 Task: Forward email as attachment with the signature Fernando Perez with the subject Request for a case study from softage.1@softage.net to softage.2@softage.net with the message Please provide an update on the status of the customer complaint resolution.
Action: Mouse moved to (806, 68)
Screenshot: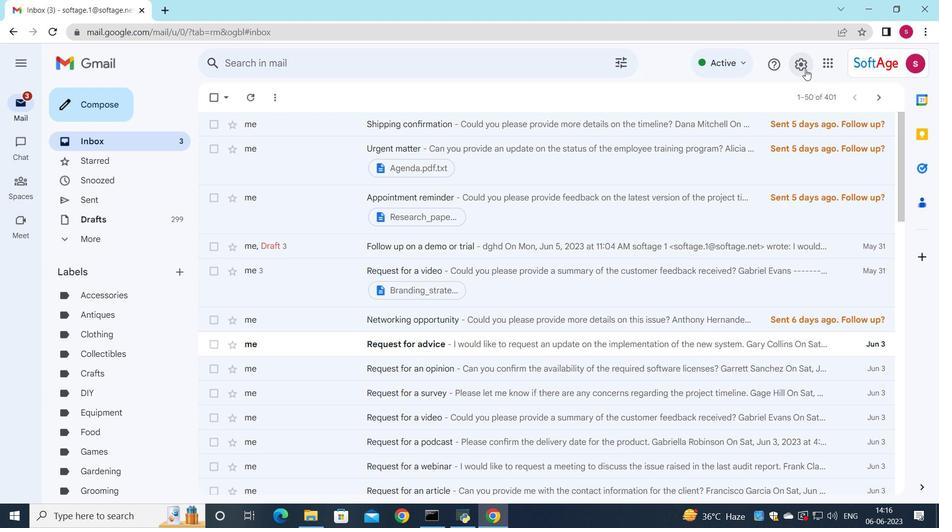 
Action: Mouse pressed left at (806, 68)
Screenshot: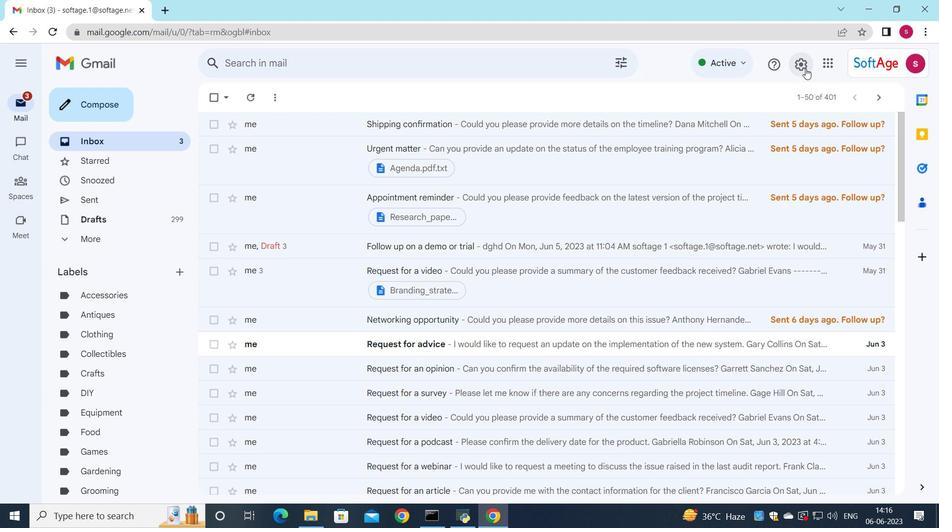 
Action: Mouse moved to (767, 126)
Screenshot: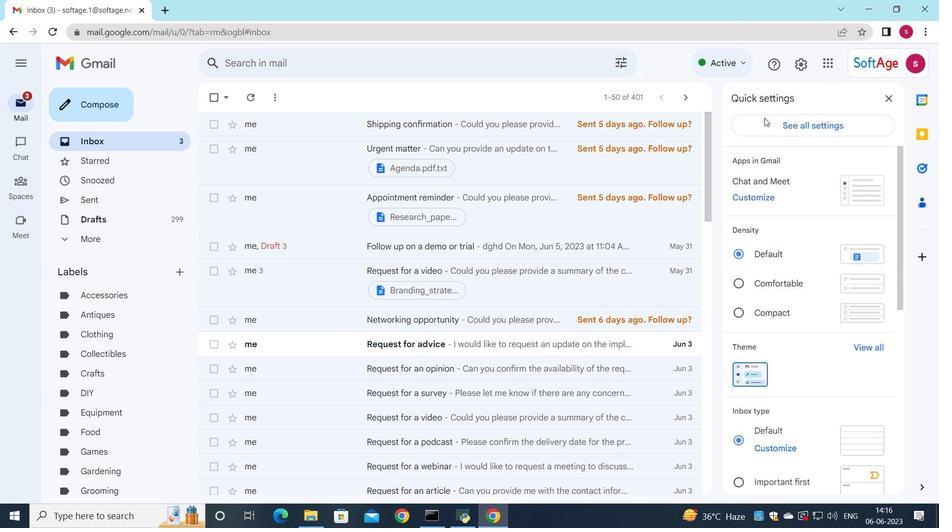 
Action: Mouse pressed left at (767, 126)
Screenshot: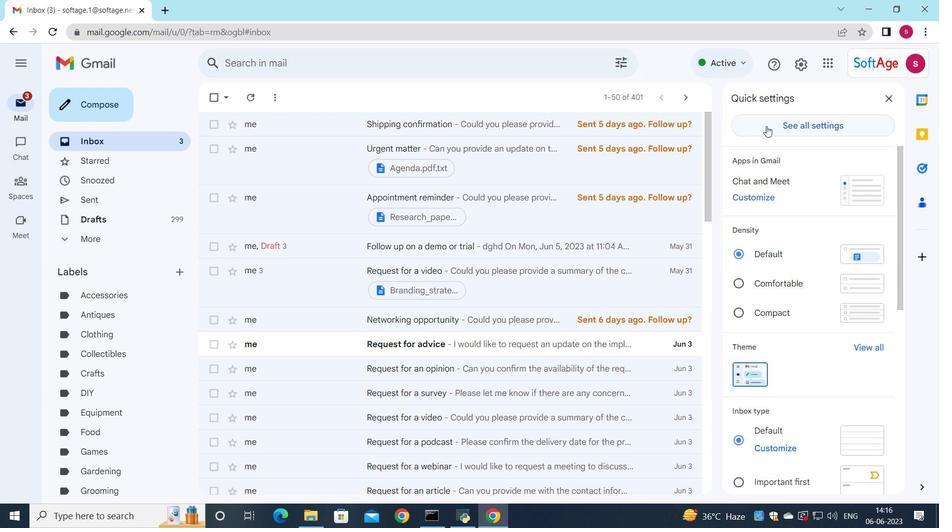 
Action: Mouse moved to (596, 199)
Screenshot: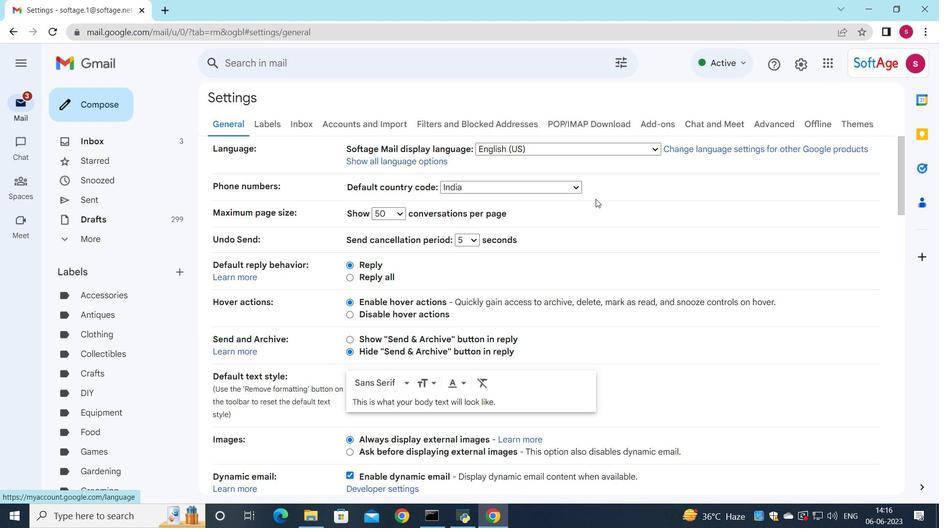 
Action: Mouse scrolled (596, 199) with delta (0, 0)
Screenshot: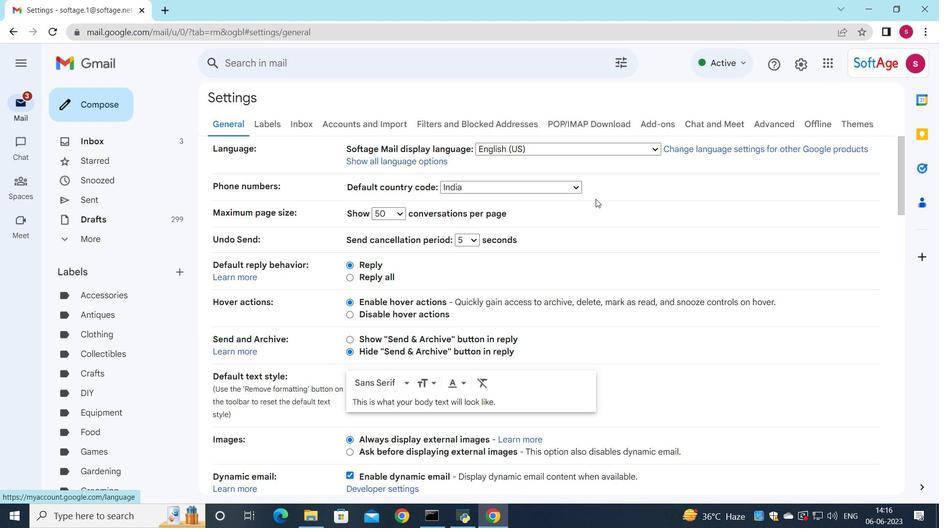 
Action: Mouse moved to (592, 203)
Screenshot: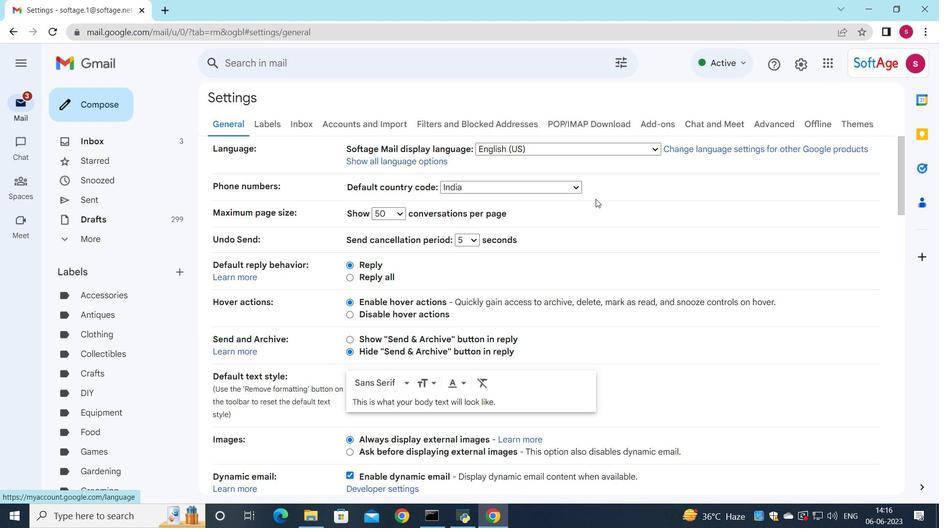 
Action: Mouse scrolled (592, 203) with delta (0, 0)
Screenshot: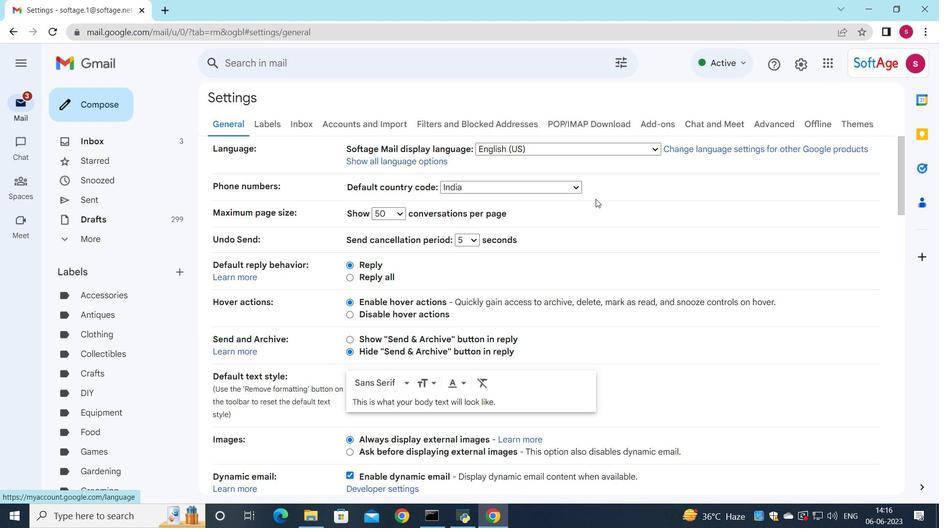 
Action: Mouse moved to (582, 211)
Screenshot: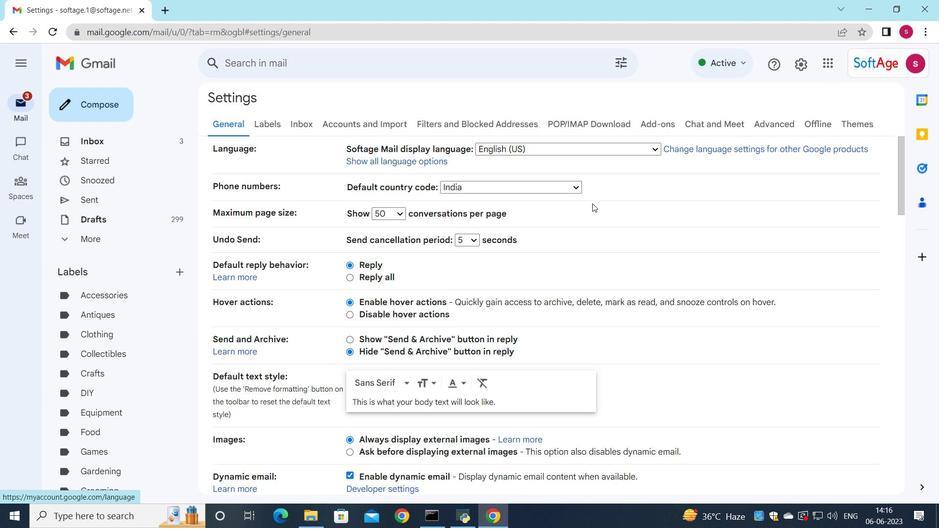 
Action: Mouse scrolled (582, 211) with delta (0, 0)
Screenshot: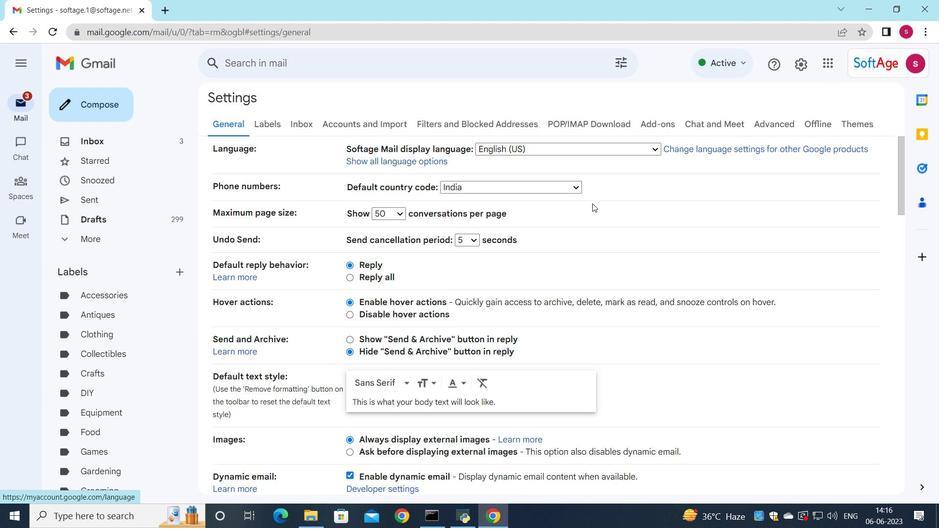 
Action: Mouse moved to (260, 291)
Screenshot: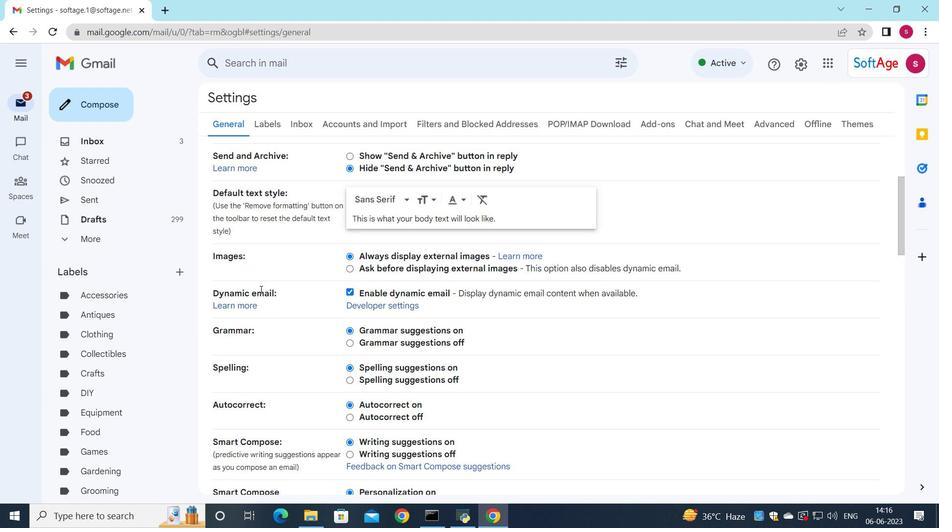 
Action: Mouse scrolled (260, 290) with delta (0, 0)
Screenshot: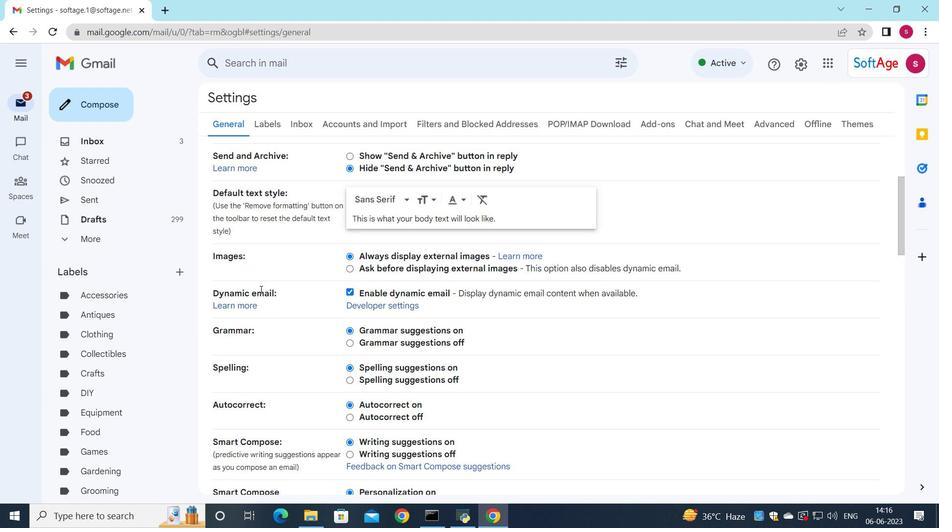 
Action: Mouse moved to (261, 293)
Screenshot: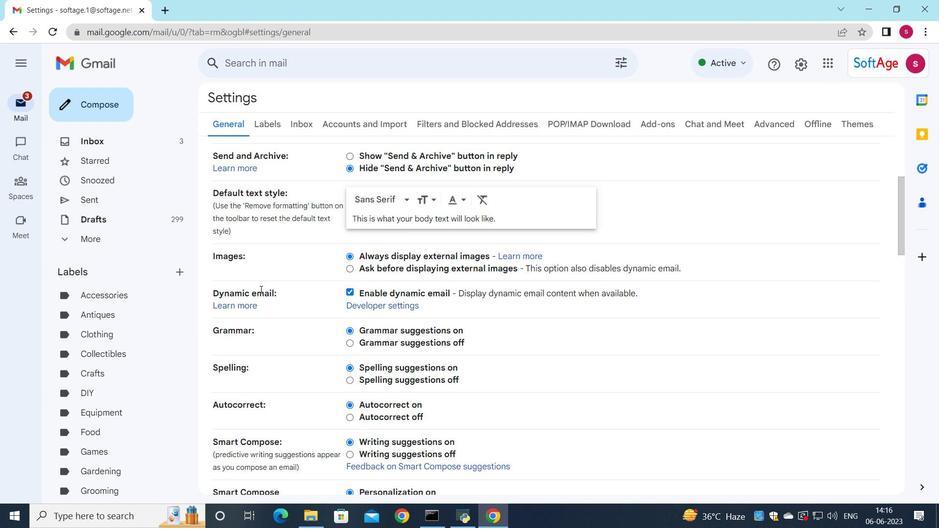 
Action: Mouse scrolled (261, 292) with delta (0, 0)
Screenshot: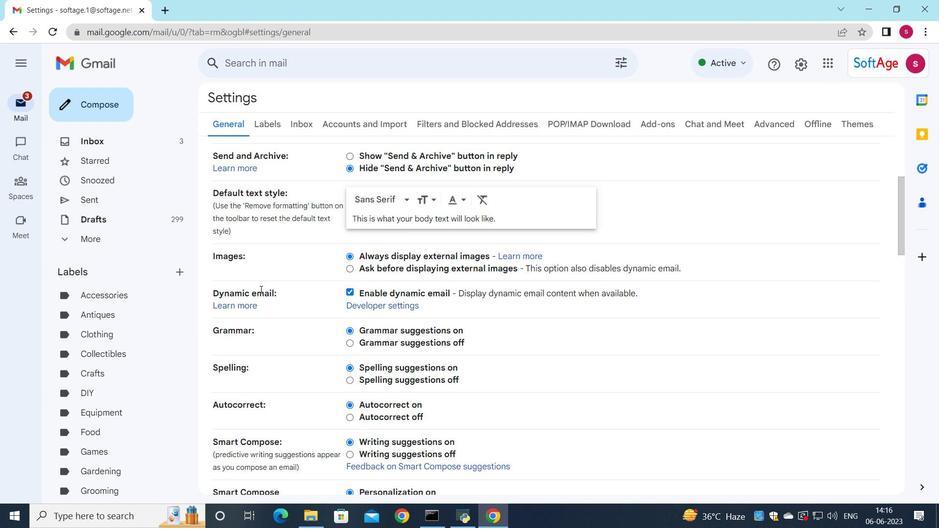 
Action: Mouse moved to (261, 294)
Screenshot: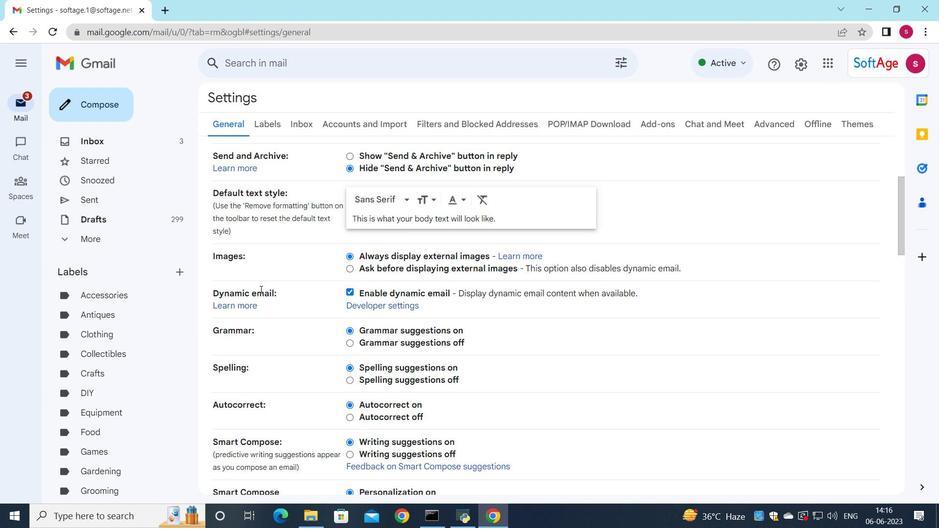 
Action: Mouse scrolled (261, 294) with delta (0, 0)
Screenshot: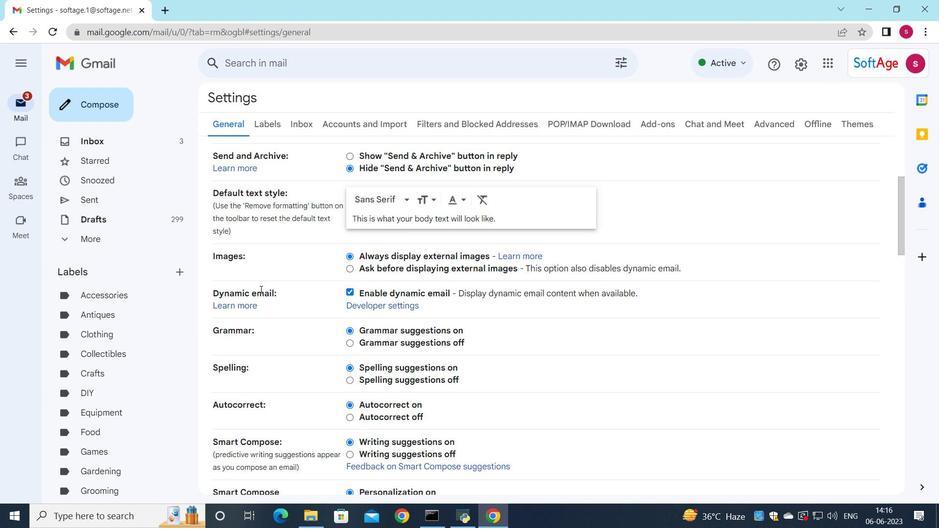 
Action: Mouse moved to (261, 305)
Screenshot: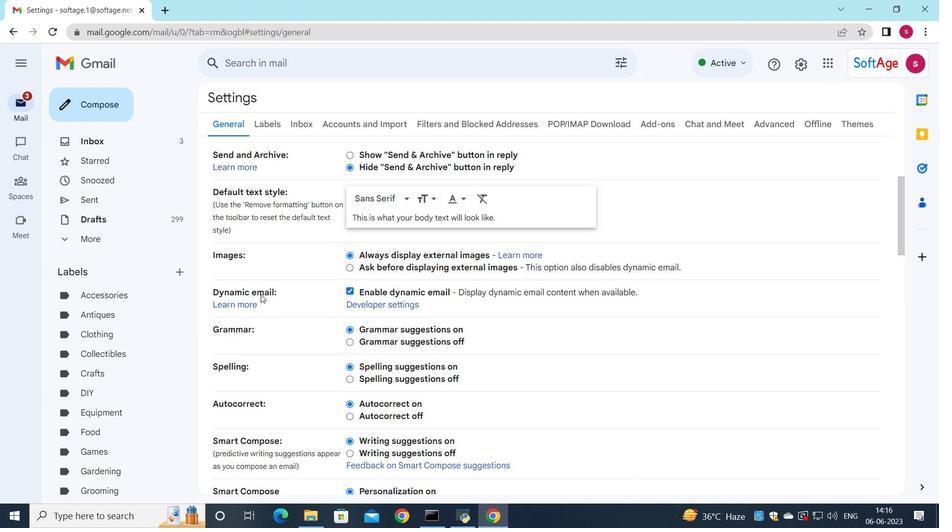 
Action: Mouse scrolled (261, 299) with delta (0, 0)
Screenshot: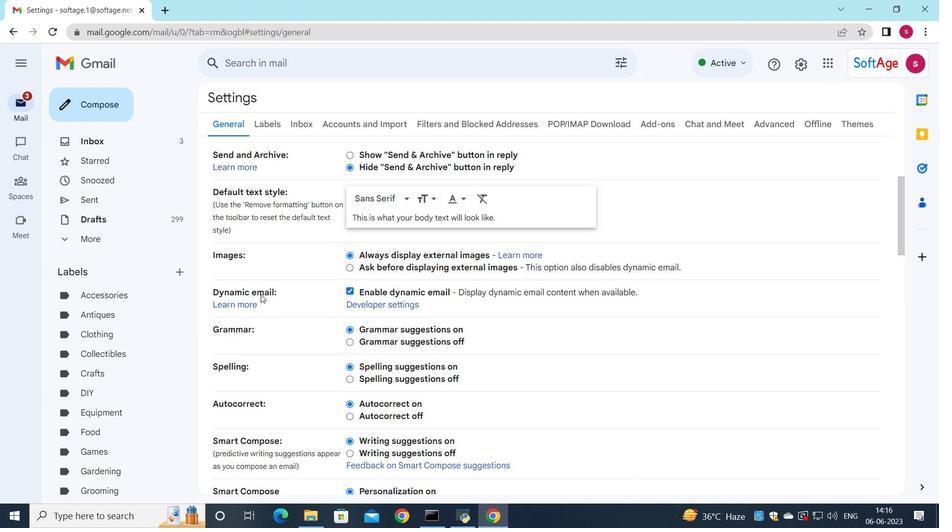 
Action: Mouse moved to (277, 321)
Screenshot: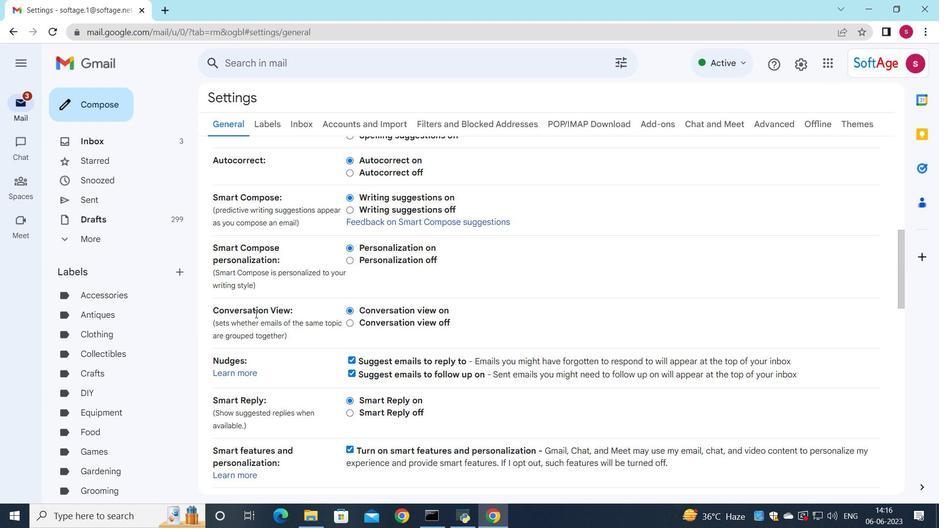 
Action: Mouse scrolled (273, 319) with delta (0, 0)
Screenshot: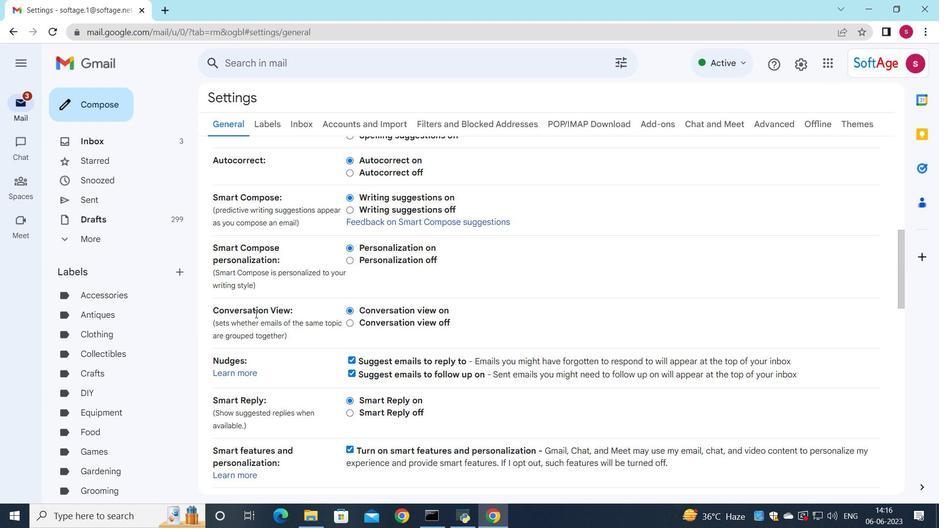 
Action: Mouse moved to (284, 325)
Screenshot: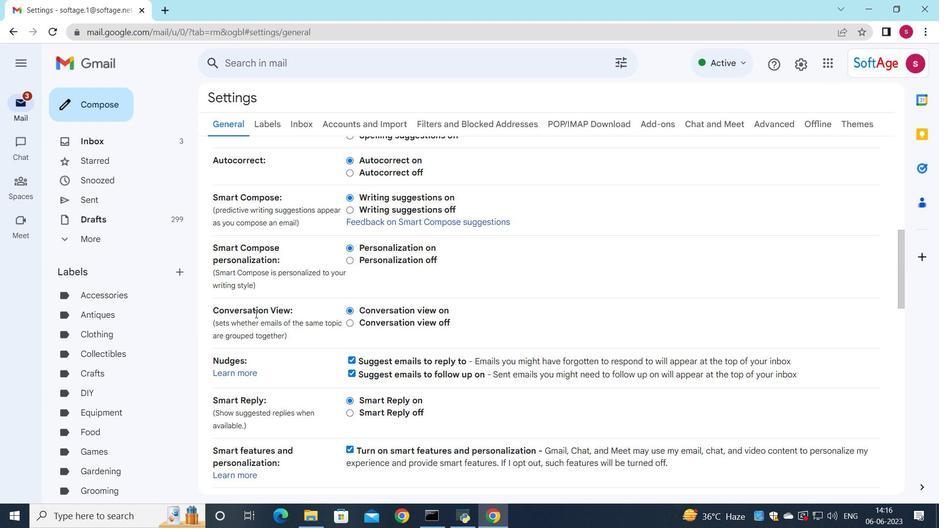 
Action: Mouse scrolled (279, 322) with delta (0, 0)
Screenshot: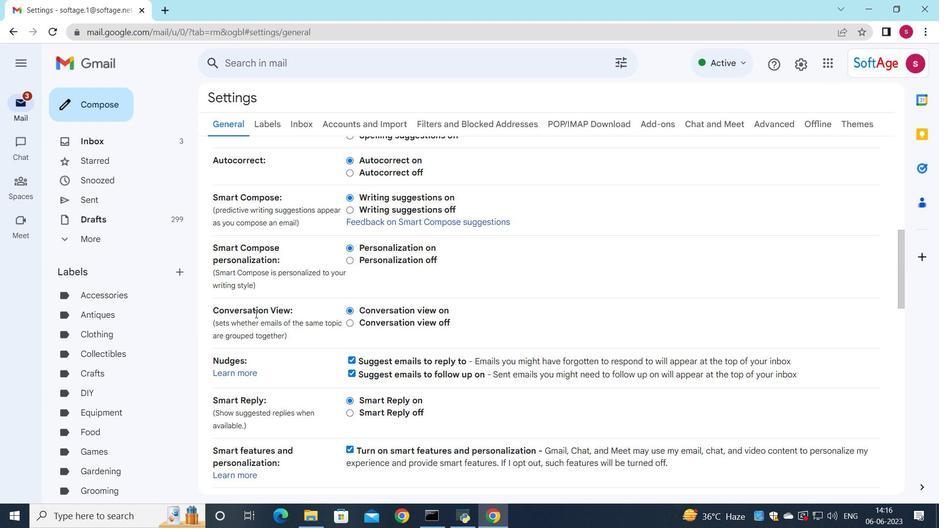 
Action: Mouse moved to (289, 327)
Screenshot: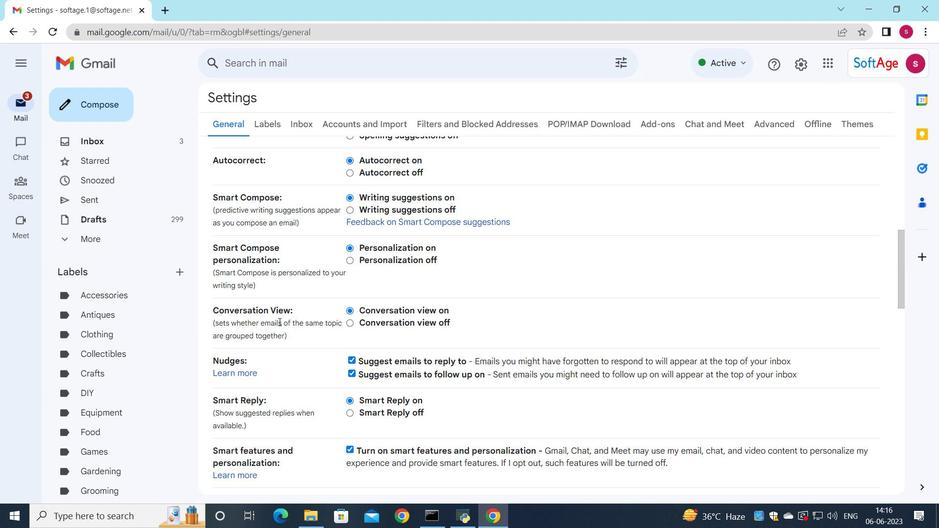 
Action: Mouse scrolled (286, 325) with delta (0, 0)
Screenshot: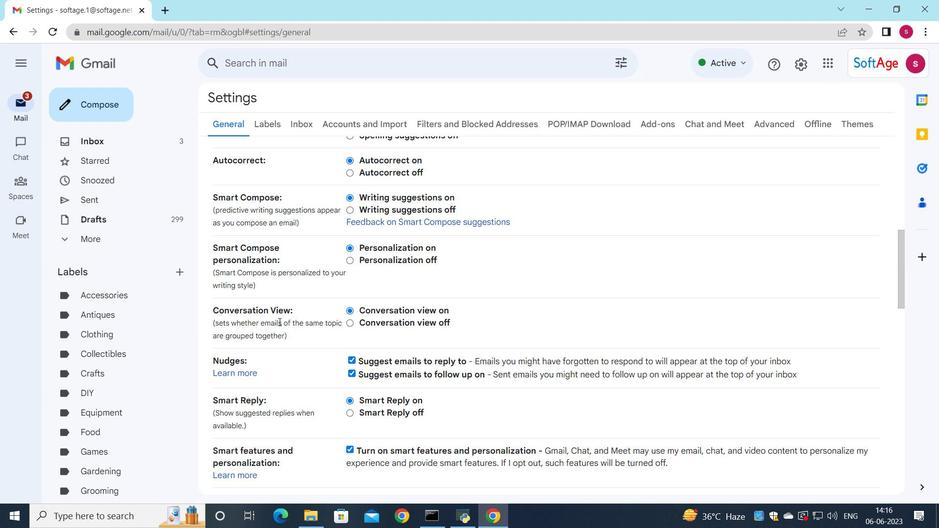 
Action: Mouse moved to (300, 331)
Screenshot: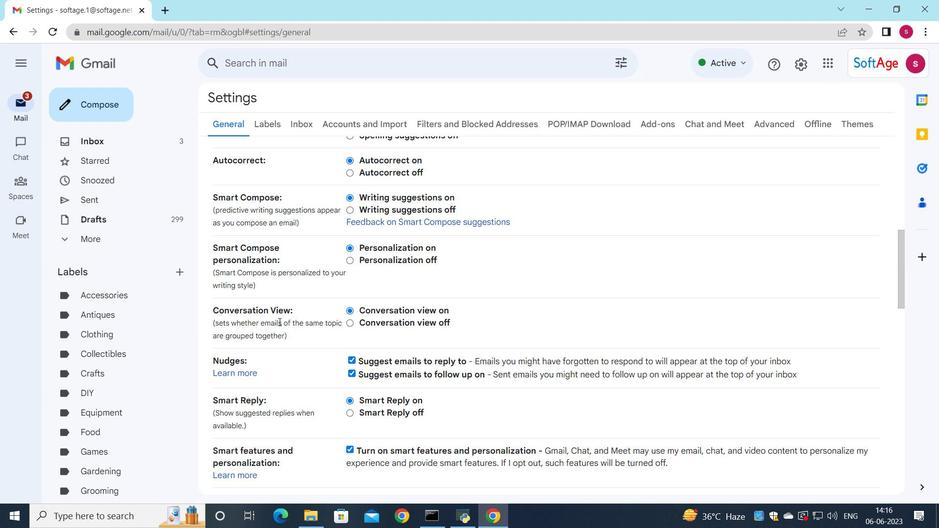 
Action: Mouse scrolled (294, 328) with delta (0, 0)
Screenshot: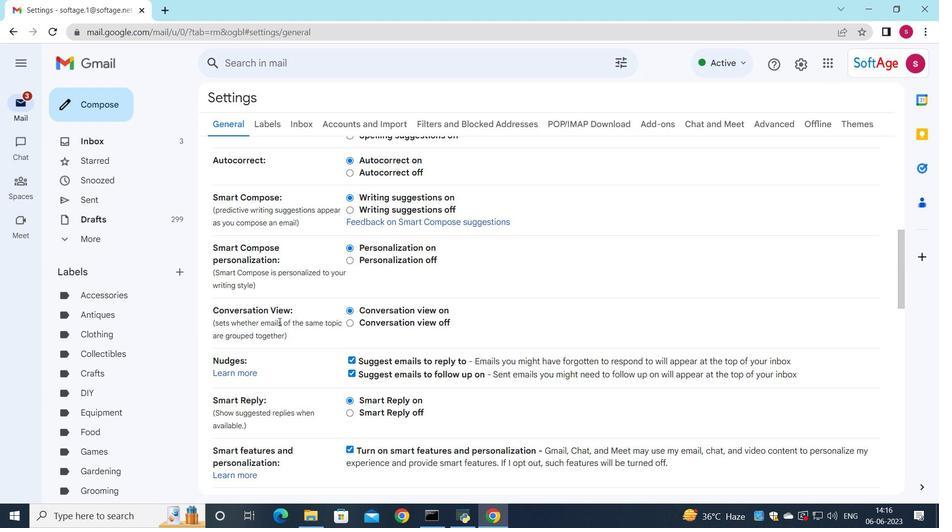 
Action: Mouse moved to (308, 333)
Screenshot: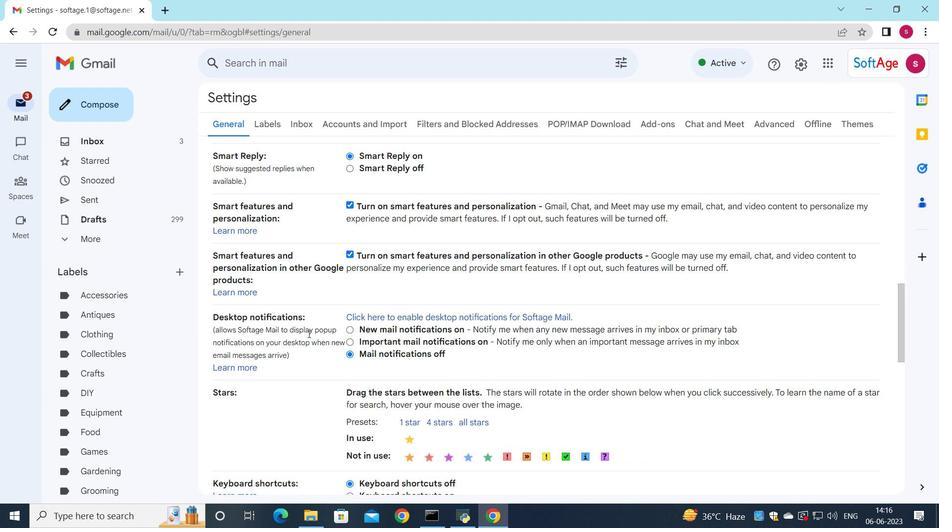 
Action: Mouse scrolled (308, 333) with delta (0, 0)
Screenshot: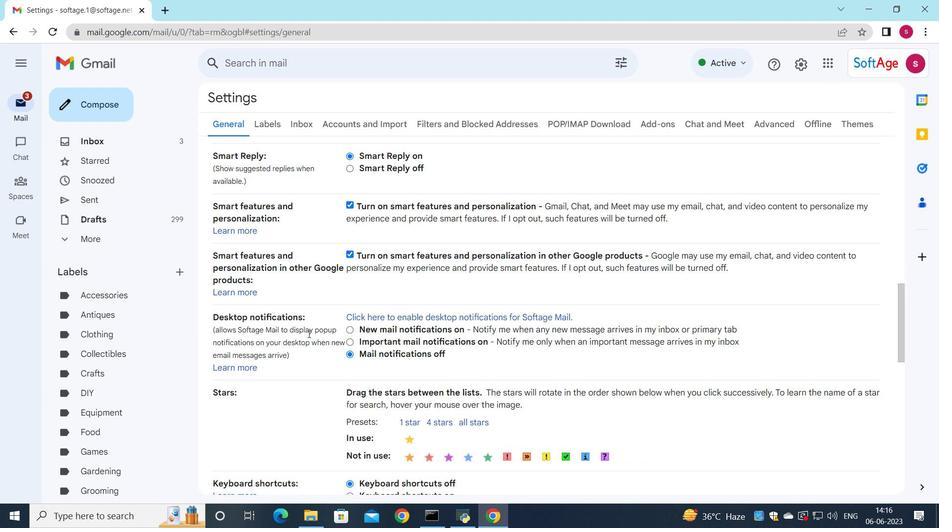 
Action: Mouse moved to (313, 338)
Screenshot: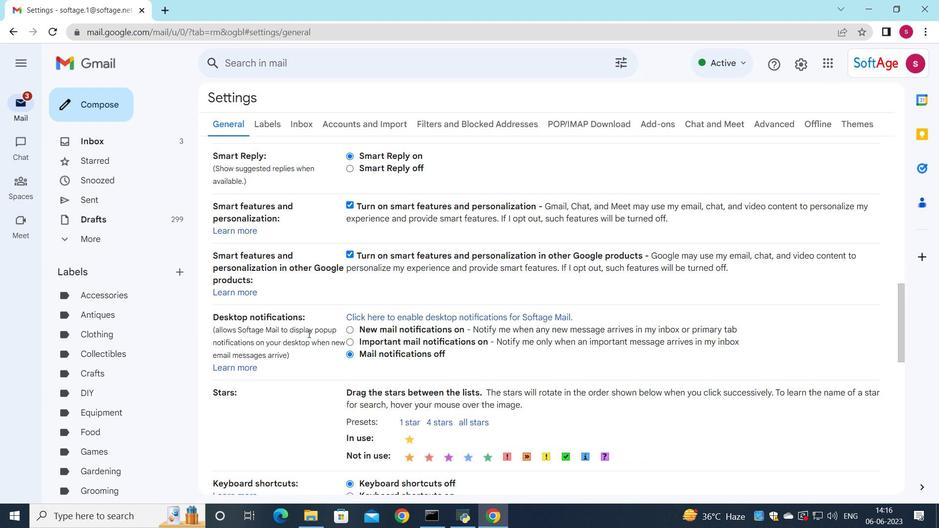 
Action: Mouse scrolled (311, 336) with delta (0, 0)
Screenshot: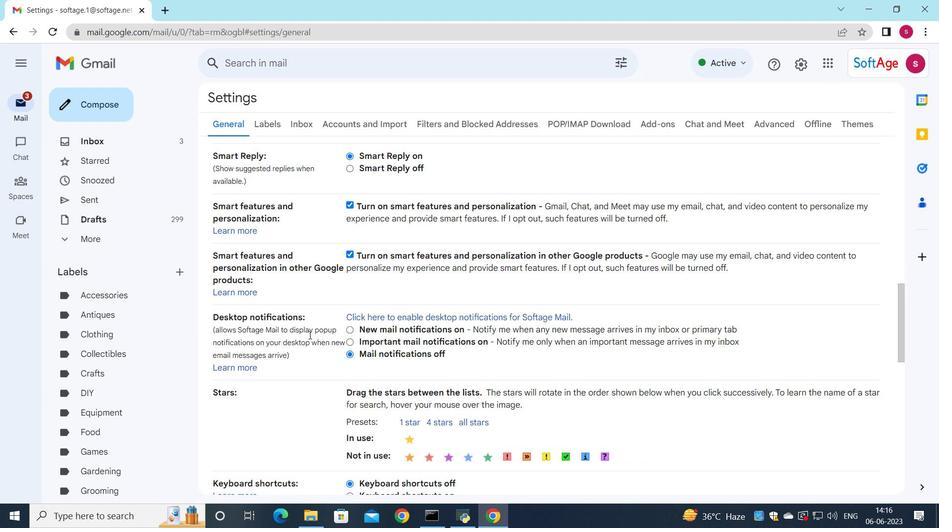 
Action: Mouse moved to (317, 342)
Screenshot: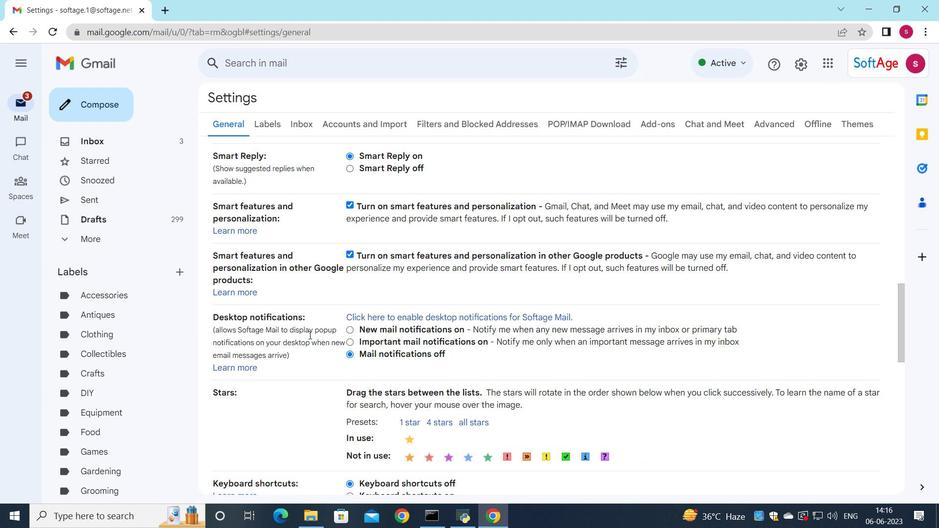 
Action: Mouse scrolled (316, 340) with delta (0, 0)
Screenshot: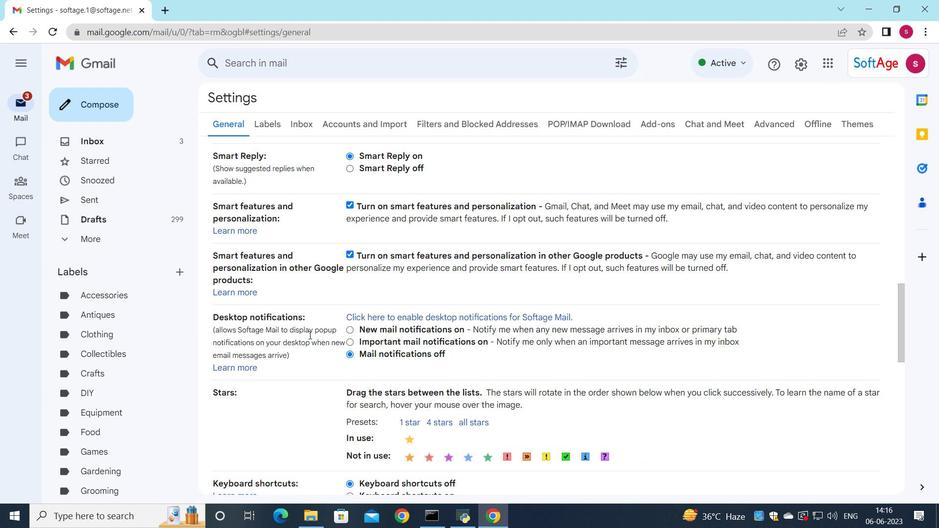 
Action: Mouse moved to (335, 340)
Screenshot: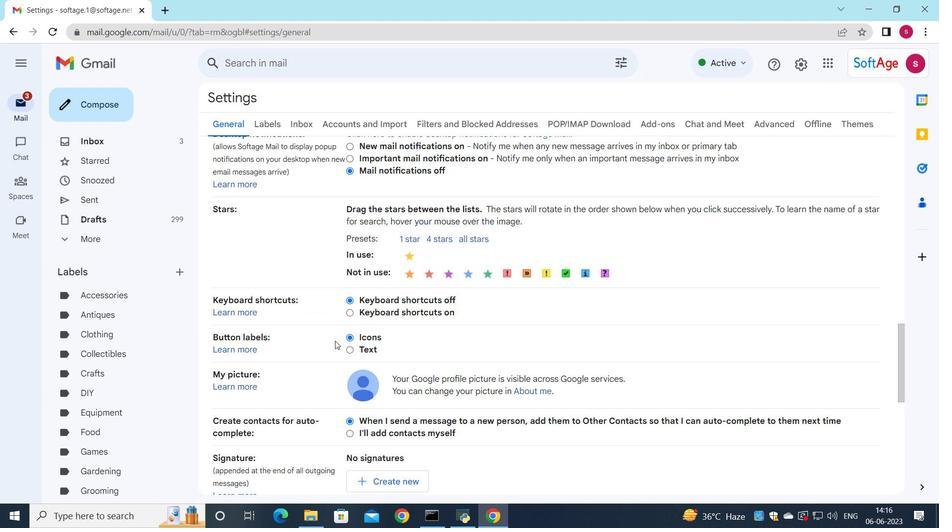 
Action: Mouse scrolled (335, 340) with delta (0, 0)
Screenshot: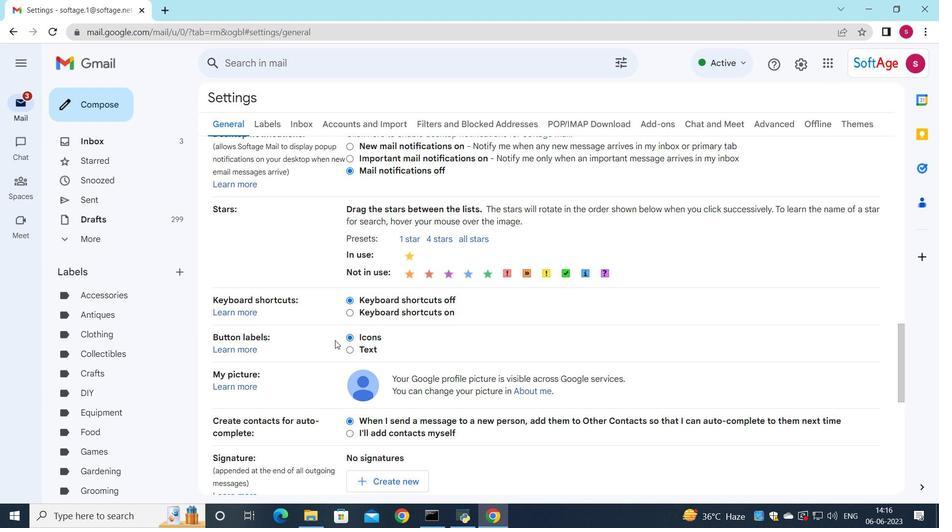 
Action: Mouse scrolled (335, 340) with delta (0, 0)
Screenshot: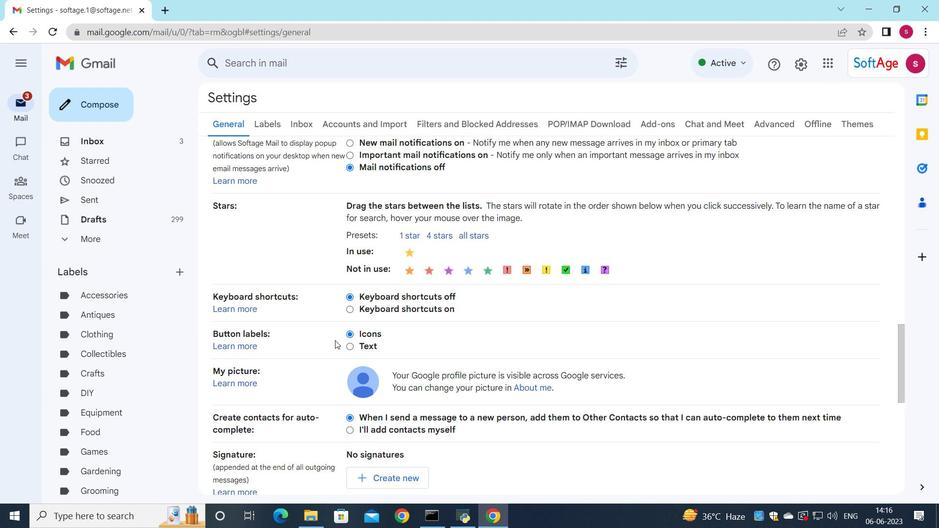 
Action: Mouse moved to (381, 352)
Screenshot: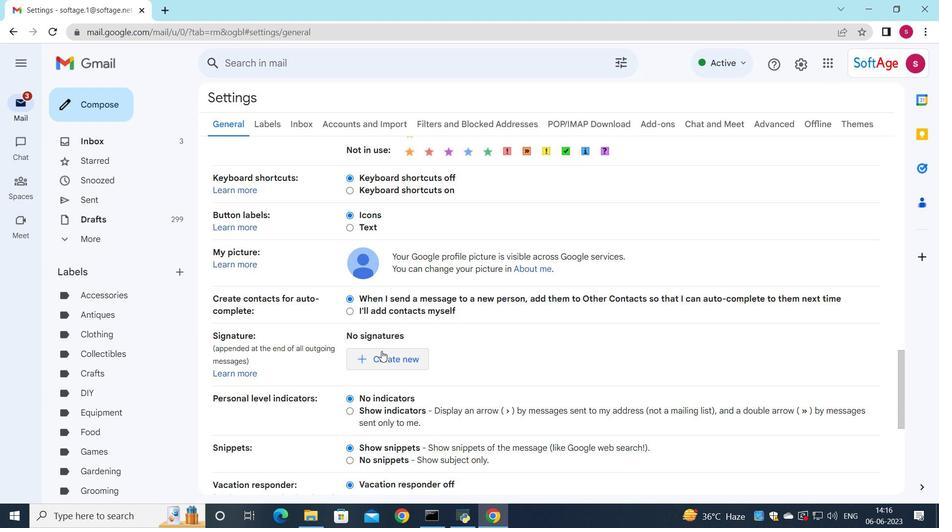 
Action: Mouse pressed left at (381, 352)
Screenshot: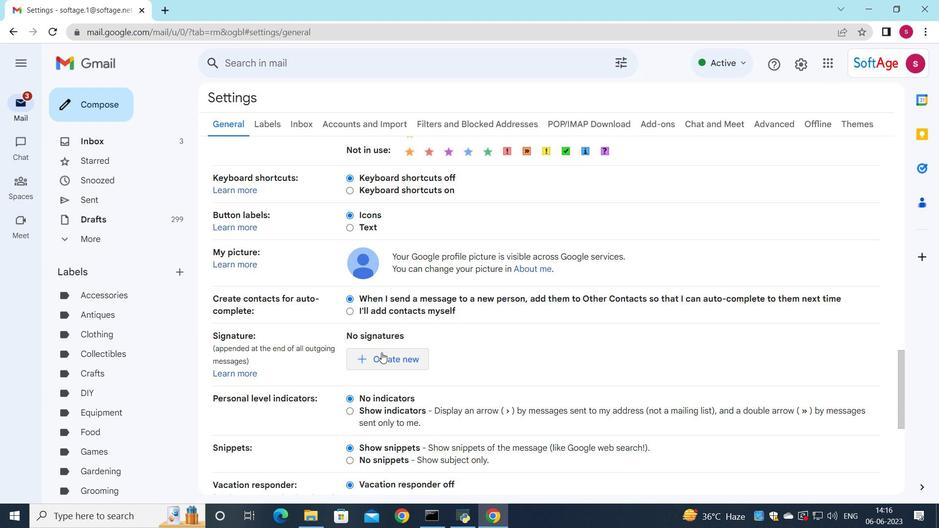 
Action: Mouse moved to (428, 261)
Screenshot: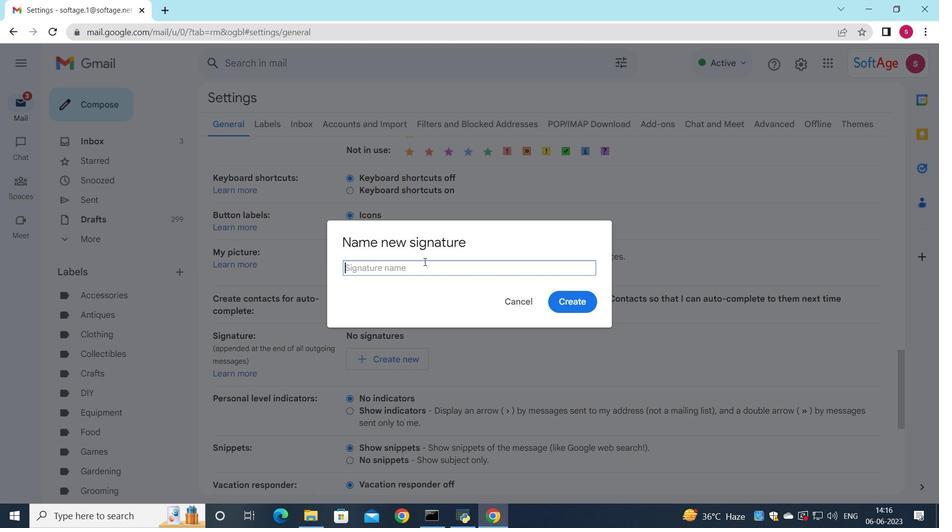 
Action: Key pressed <Key.shift><Key.shift><Key.shift><Key.shift><Key.shift><Key.shift>Fernando<Key.space><Key.shift>Pet<Key.backspace>rez
Screenshot: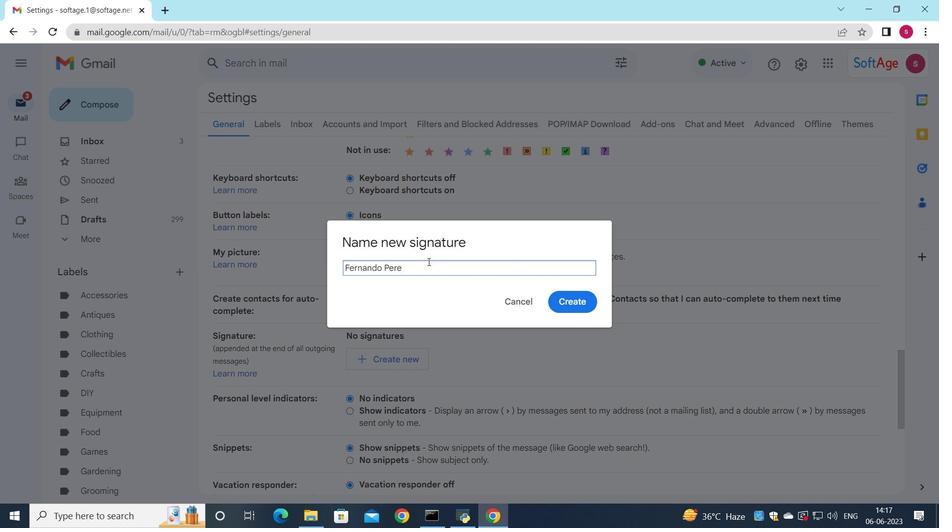 
Action: Mouse moved to (562, 302)
Screenshot: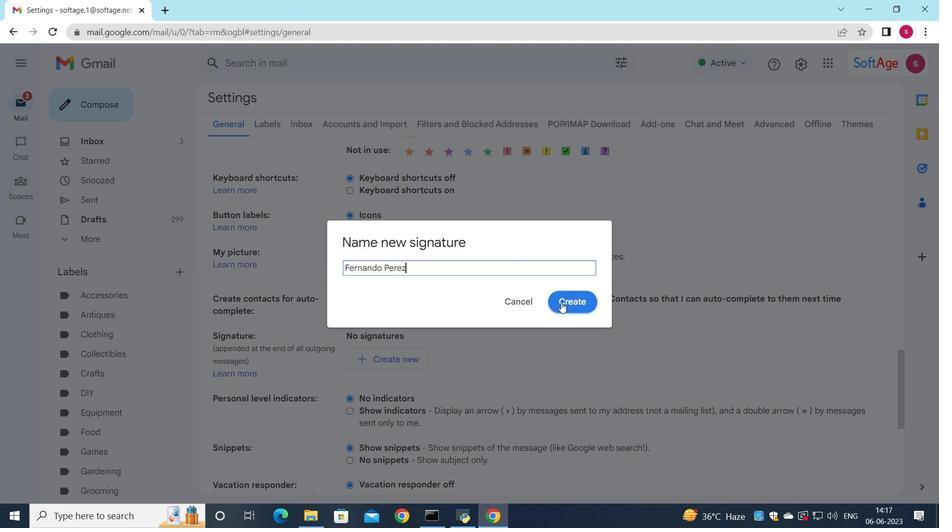 
Action: Mouse pressed left at (562, 302)
Screenshot: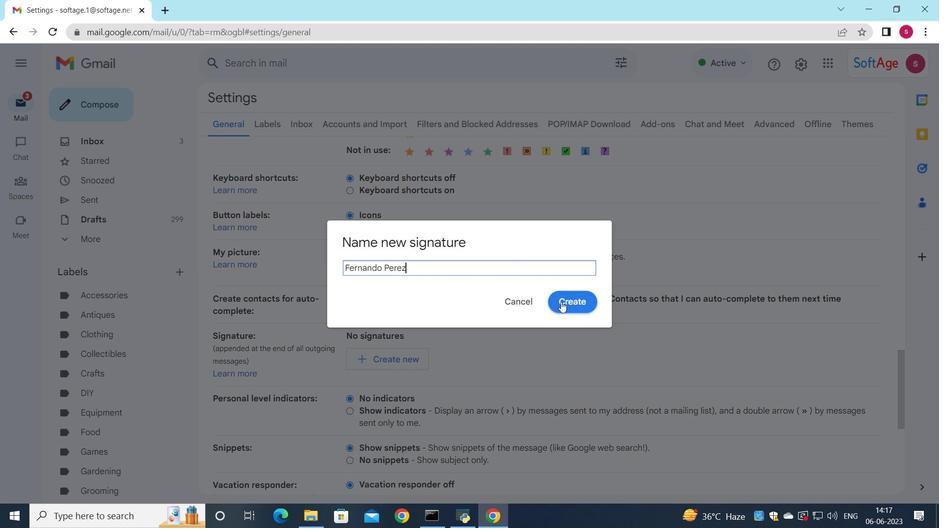 
Action: Mouse moved to (529, 360)
Screenshot: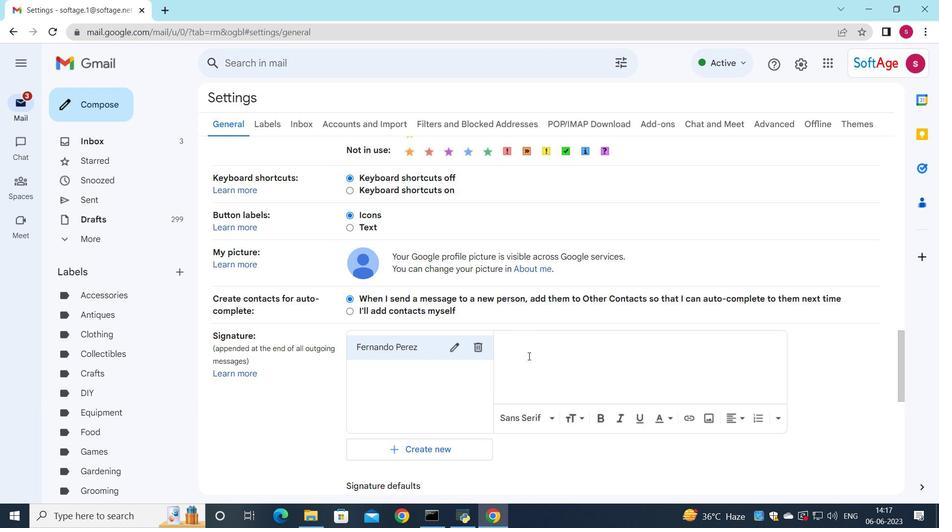 
Action: Mouse pressed left at (529, 360)
Screenshot: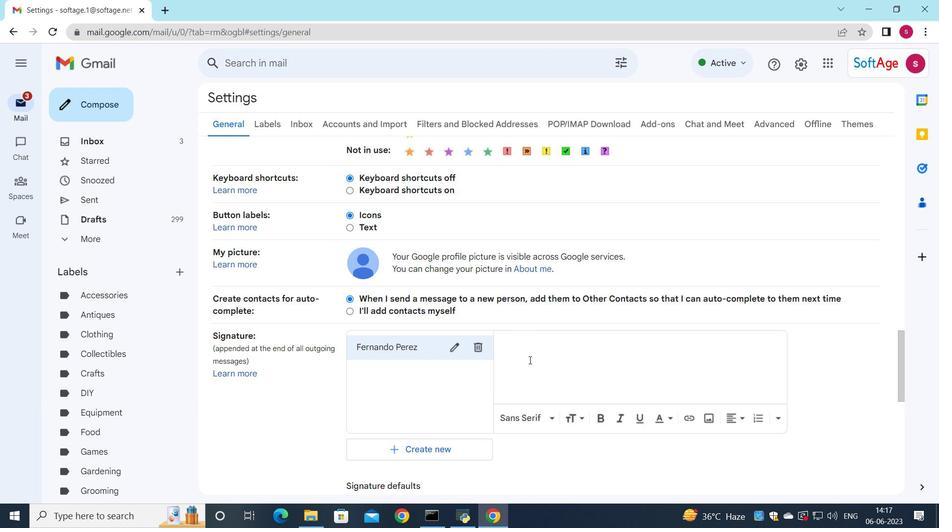 
Action: Mouse moved to (530, 131)
Screenshot: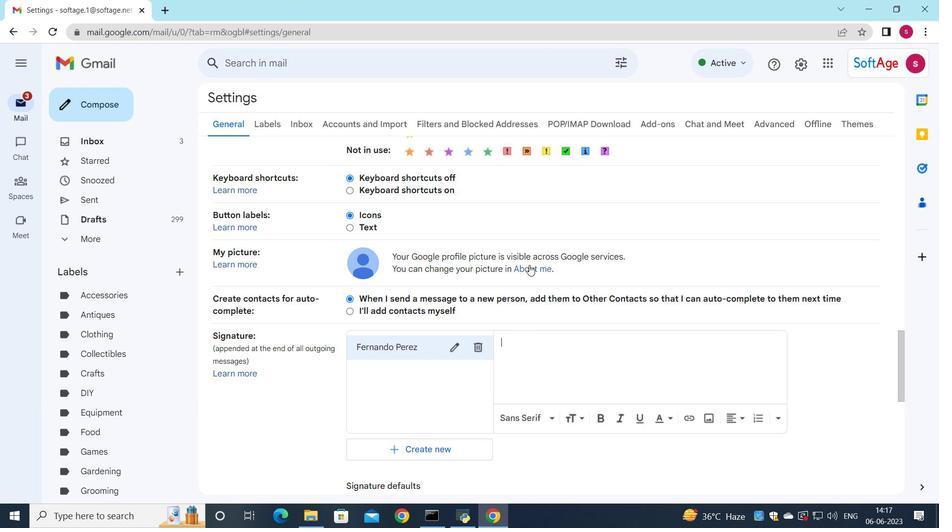 
Action: Key pressed <Key.shift>Fernando<Key.space><Key.shift><Key.shift><Key.shift><Key.shift><Key.shift><Key.shift><Key.shift>Perez
Screenshot: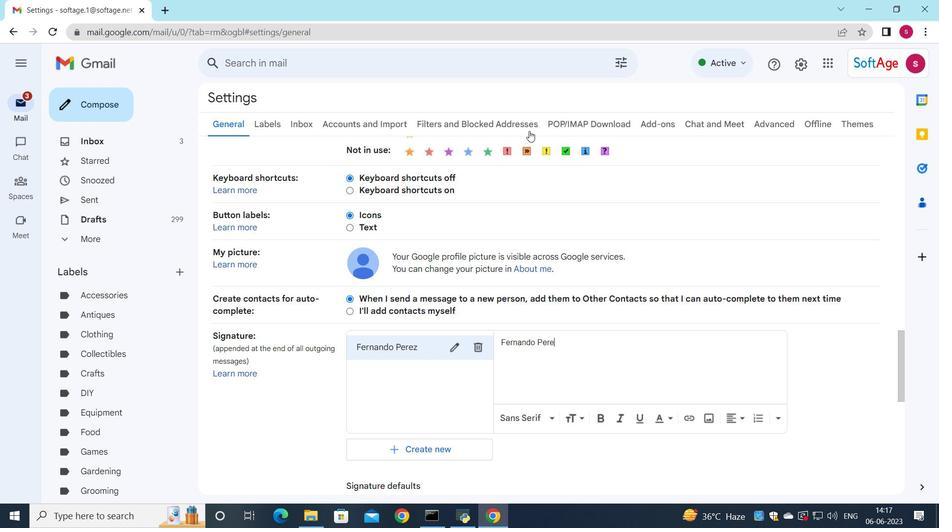 
Action: Mouse moved to (508, 269)
Screenshot: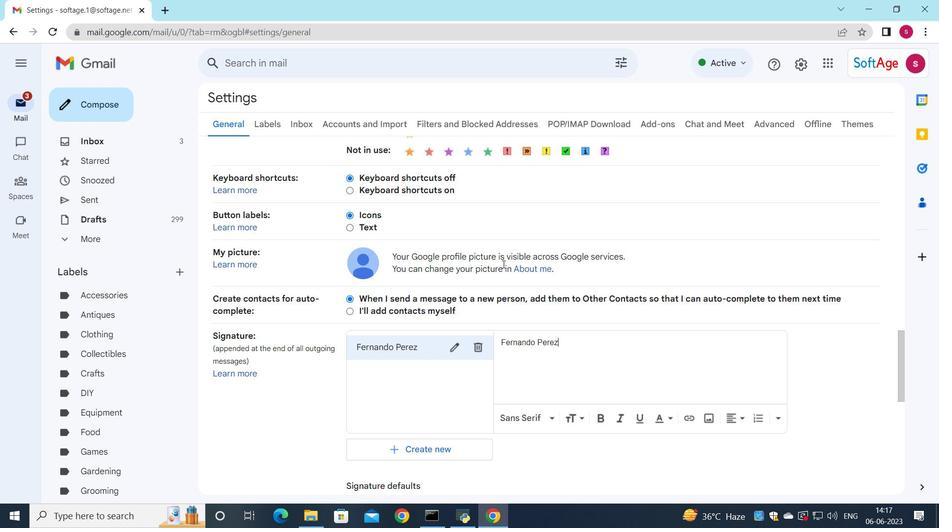 
Action: Mouse scrolled (508, 268) with delta (0, 0)
Screenshot: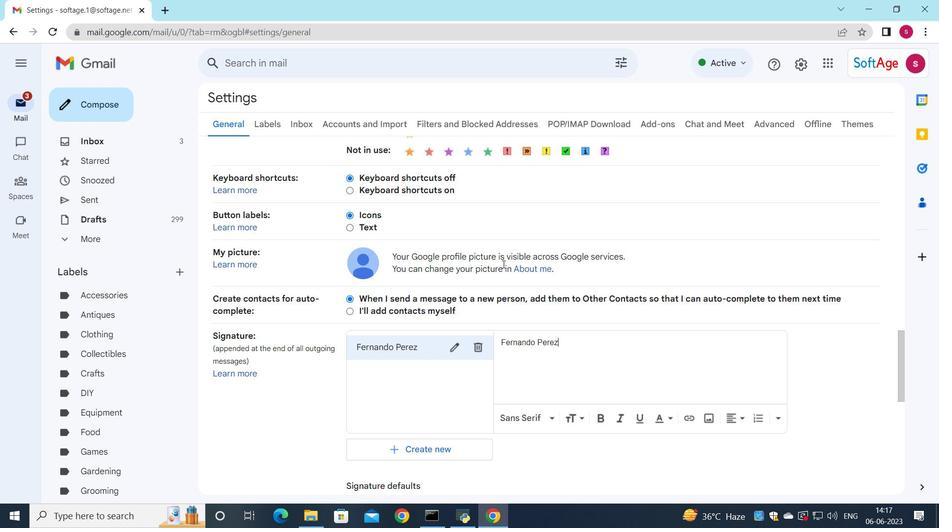 
Action: Mouse moved to (509, 303)
Screenshot: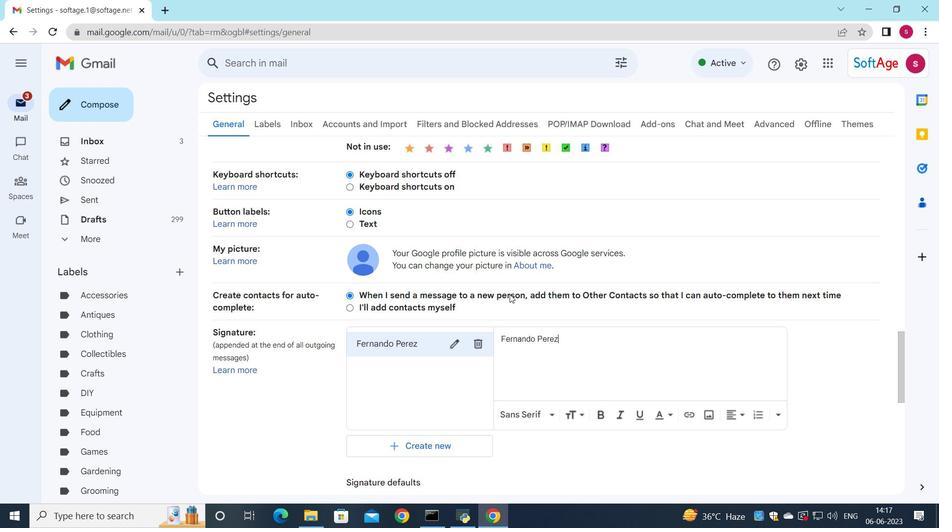
Action: Mouse scrolled (509, 303) with delta (0, 0)
Screenshot: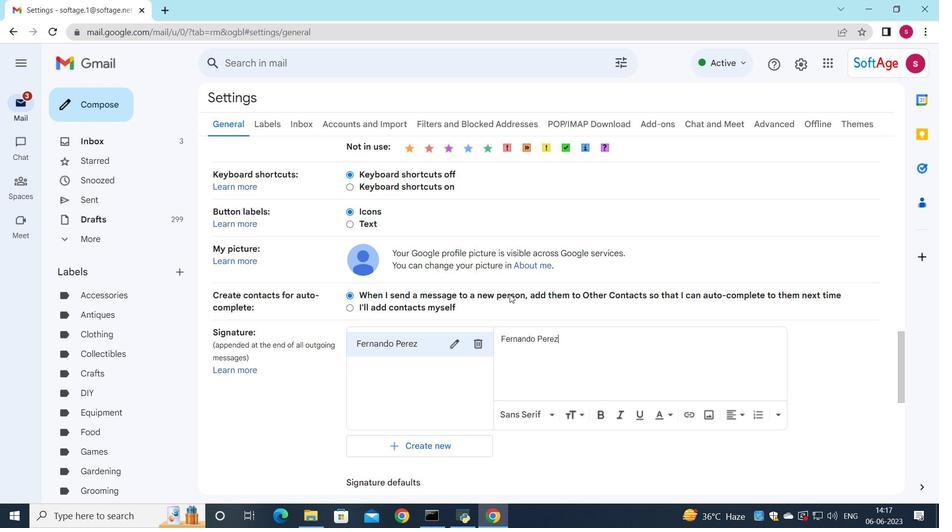 
Action: Mouse moved to (409, 348)
Screenshot: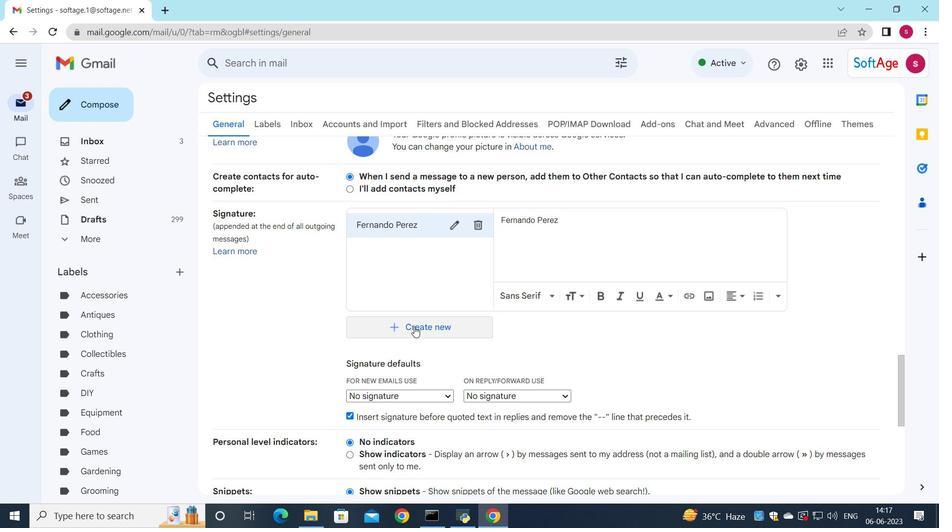 
Action: Mouse scrolled (409, 347) with delta (0, 0)
Screenshot: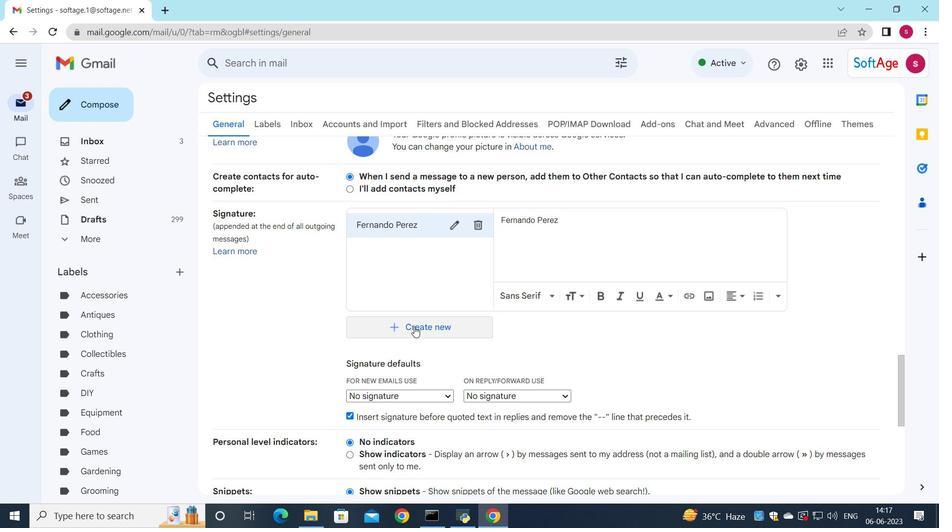 
Action: Mouse moved to (412, 353)
Screenshot: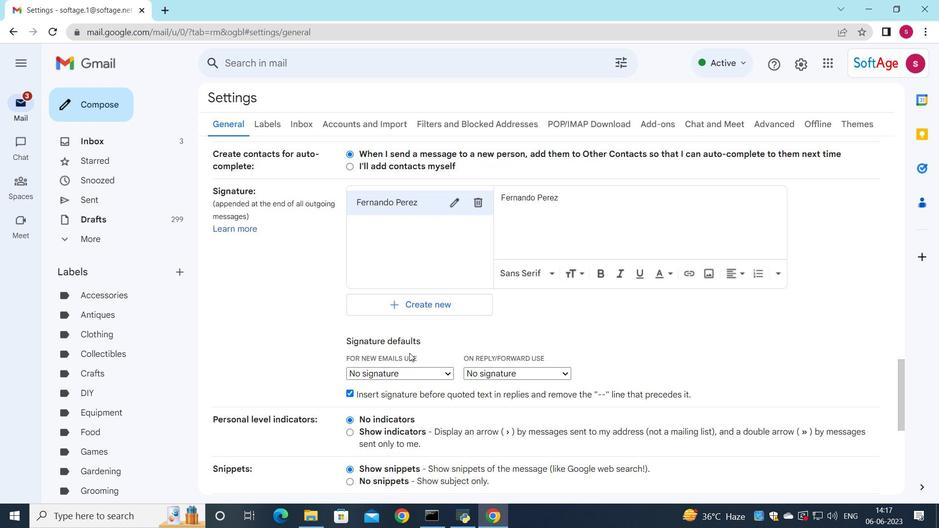 
Action: Mouse scrolled (410, 354) with delta (0, 0)
Screenshot: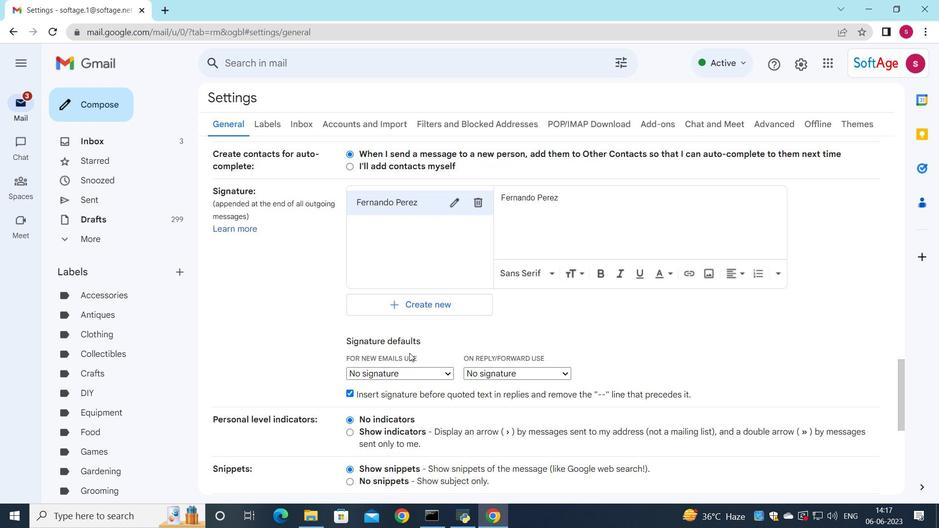 
Action: Mouse moved to (446, 273)
Screenshot: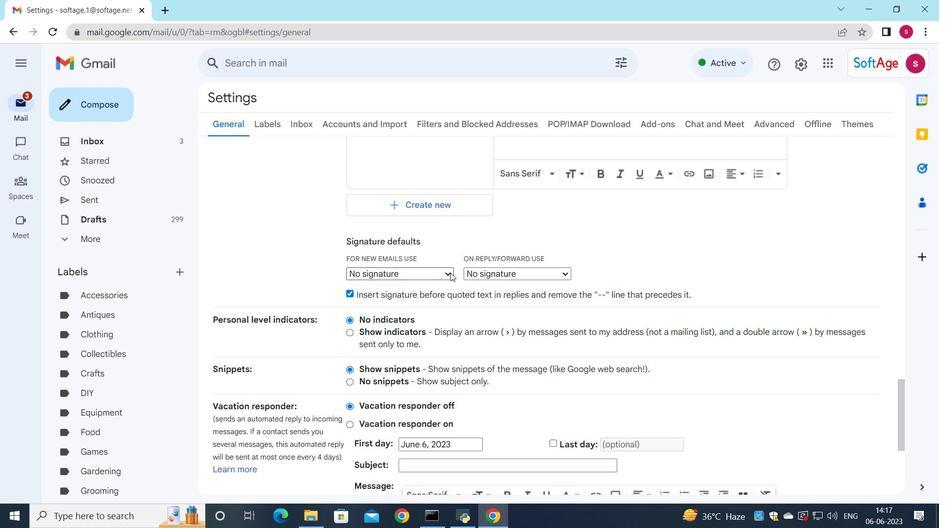 
Action: Mouse pressed left at (446, 273)
Screenshot: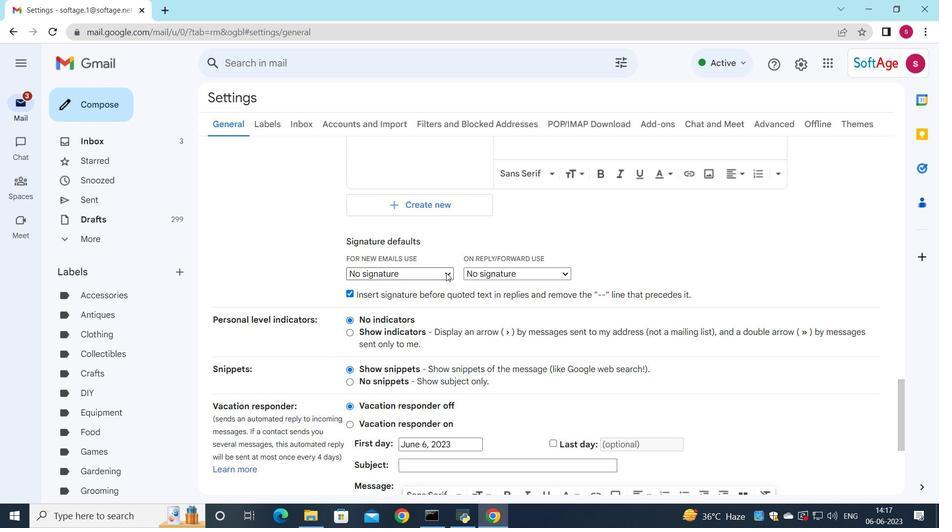 
Action: Mouse moved to (430, 298)
Screenshot: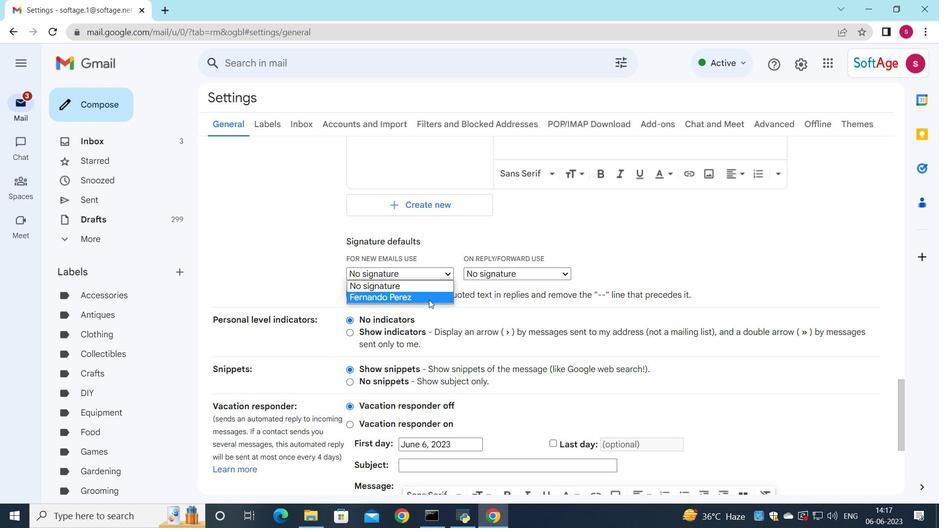 
Action: Mouse pressed left at (430, 298)
Screenshot: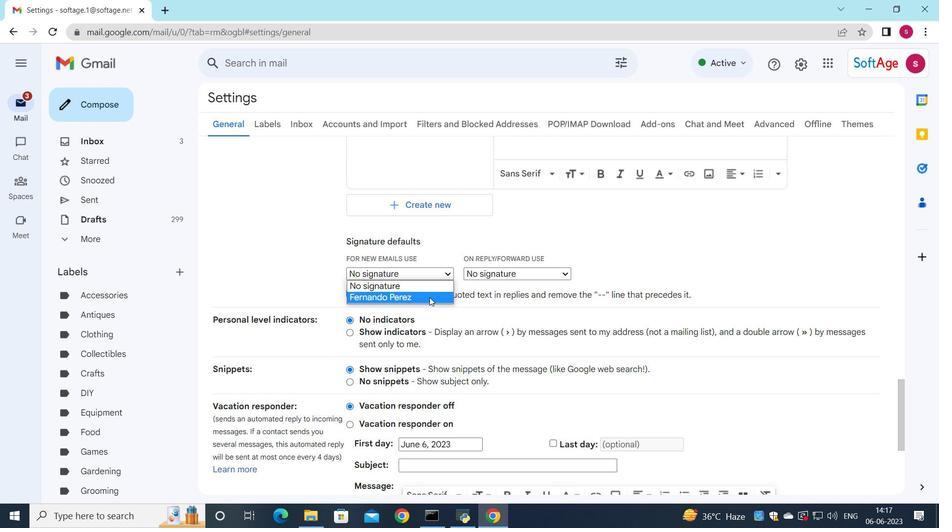 
Action: Mouse moved to (494, 271)
Screenshot: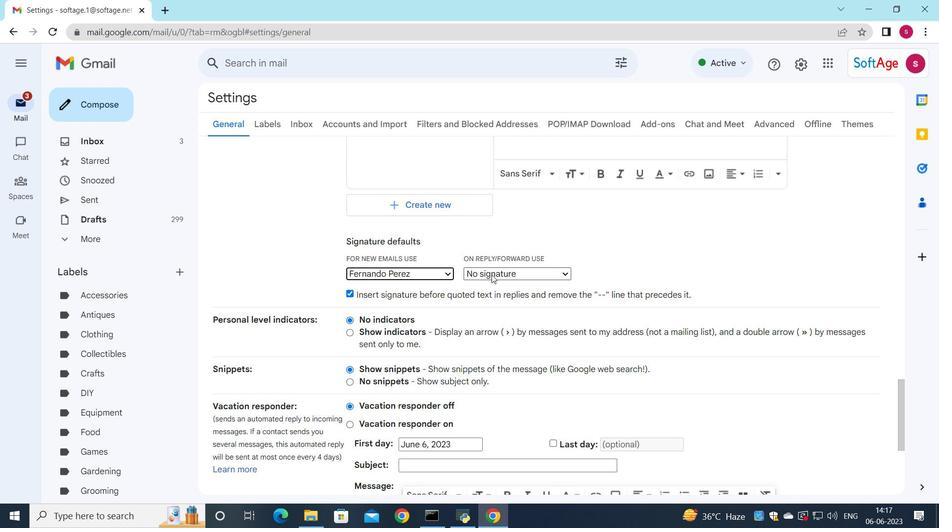 
Action: Mouse pressed left at (494, 271)
Screenshot: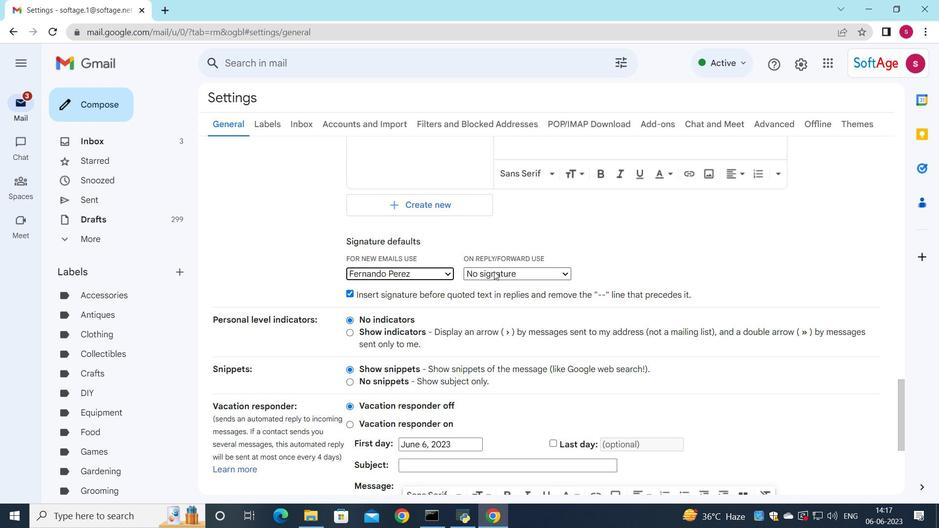 
Action: Mouse moved to (485, 301)
Screenshot: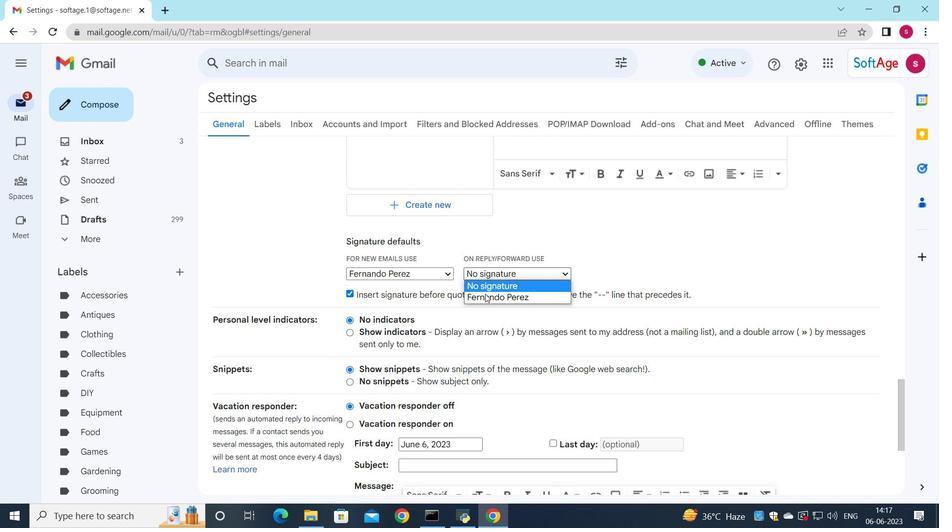 
Action: Mouse pressed left at (485, 301)
Screenshot: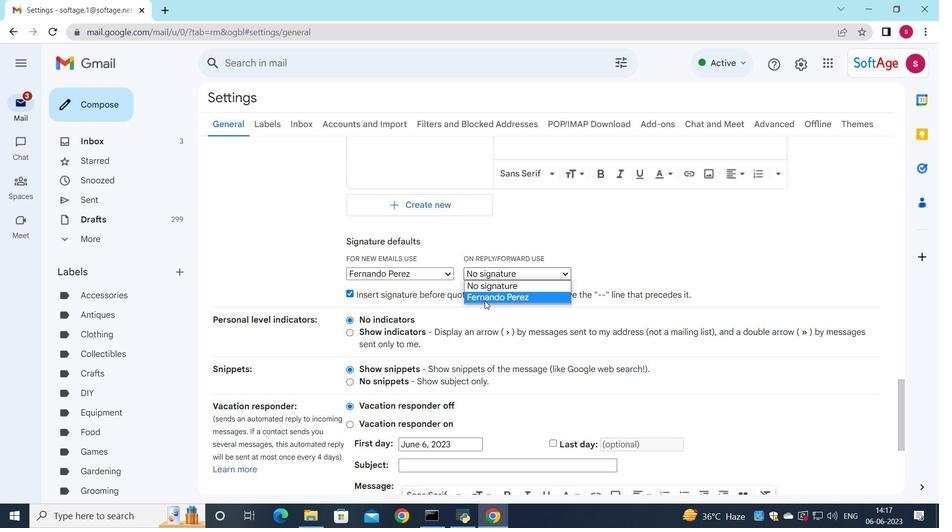 
Action: Mouse moved to (455, 286)
Screenshot: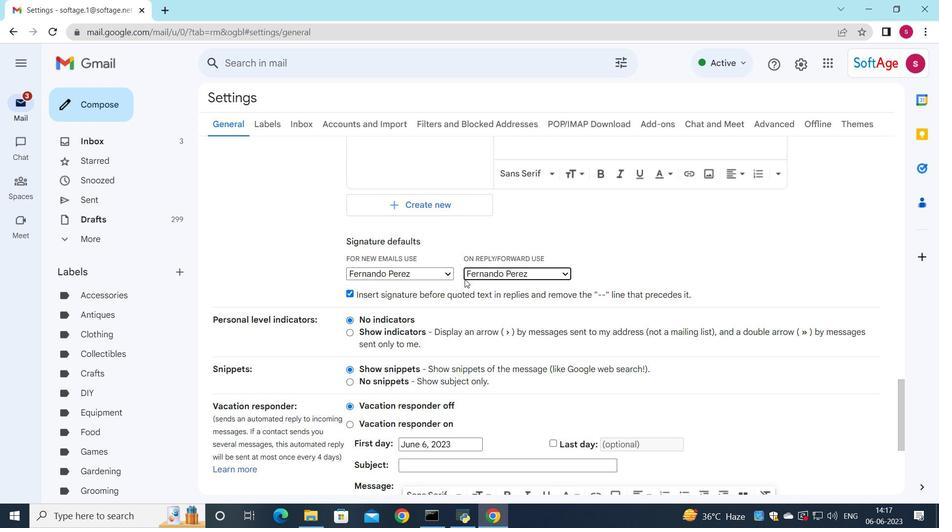 
Action: Mouse scrolled (463, 279) with delta (0, 0)
Screenshot: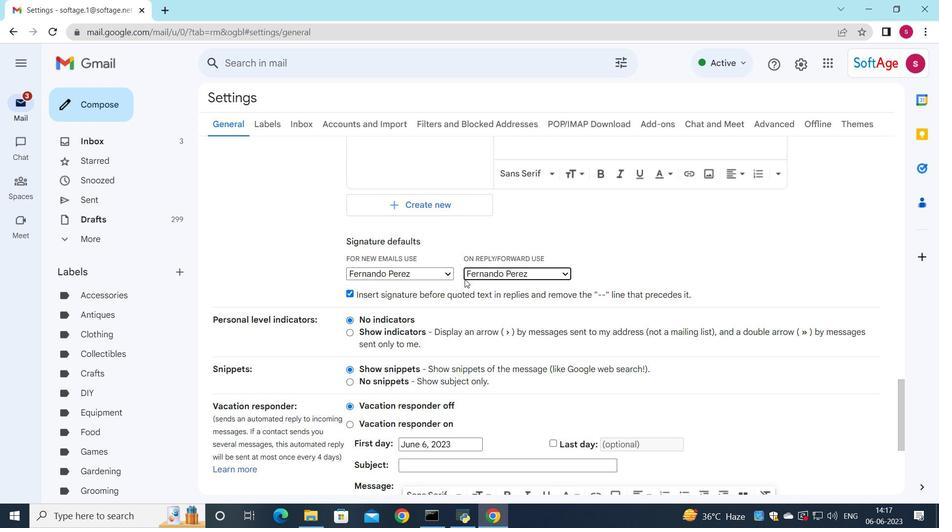 
Action: Mouse scrolled (461, 281) with delta (0, 0)
Screenshot: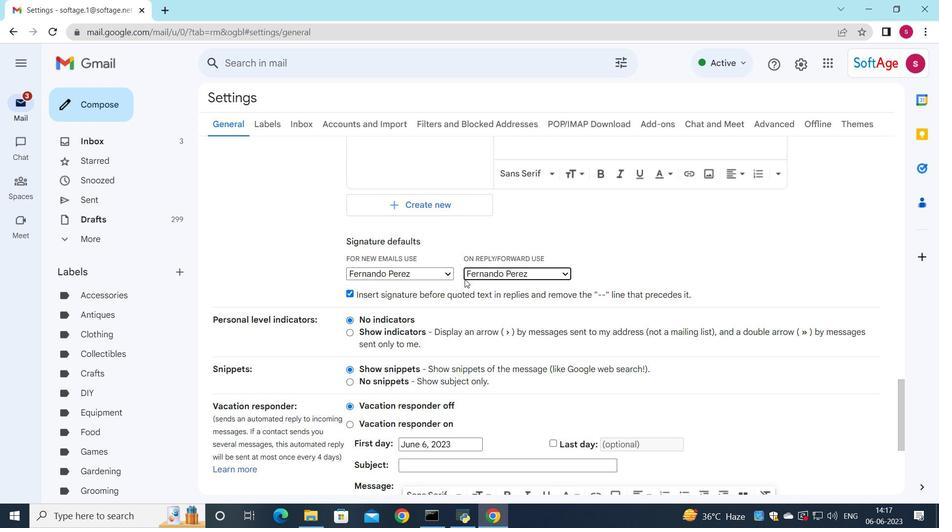 
Action: Mouse scrolled (457, 284) with delta (0, 0)
Screenshot: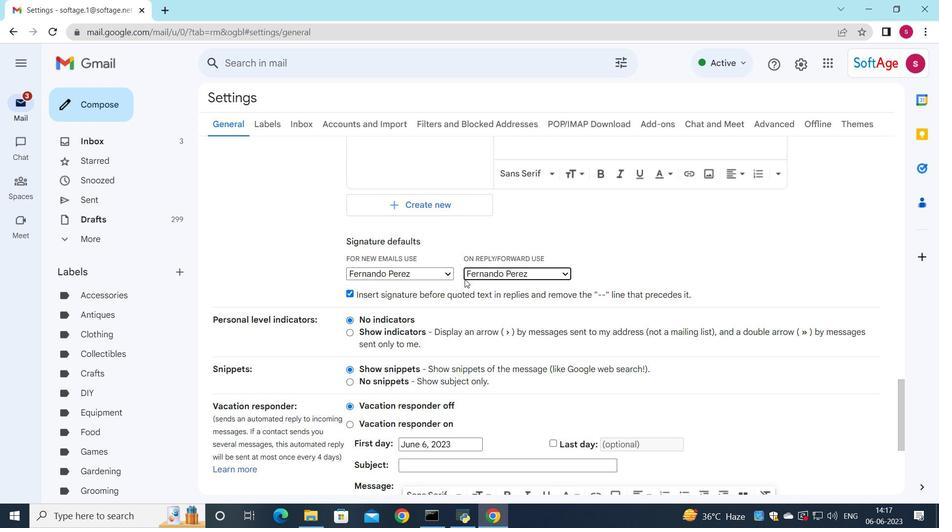 
Action: Mouse scrolled (455, 286) with delta (0, 0)
Screenshot: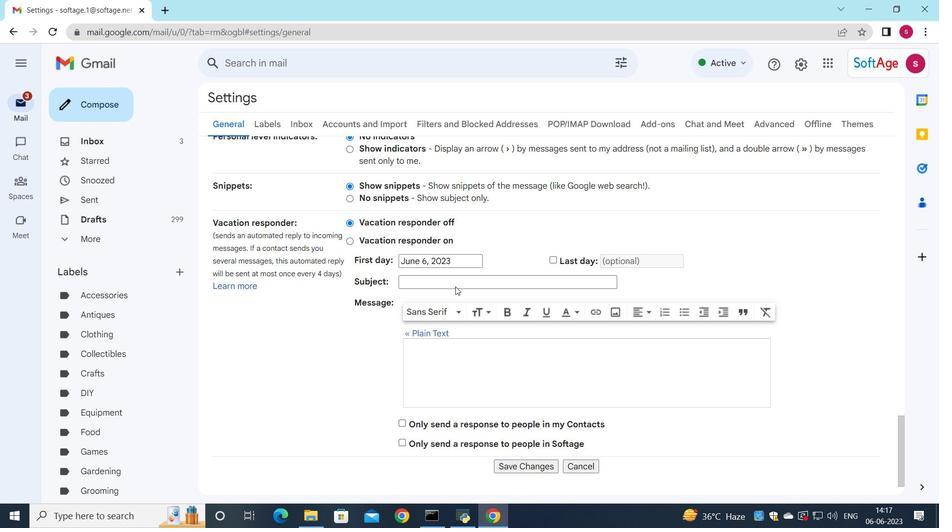
Action: Mouse scrolled (455, 286) with delta (0, 0)
Screenshot: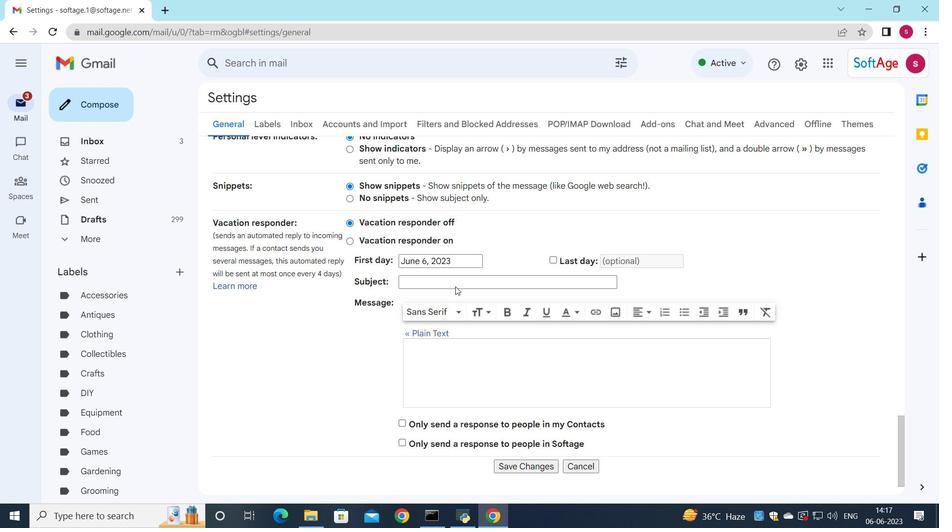 
Action: Mouse scrolled (455, 286) with delta (0, 0)
Screenshot: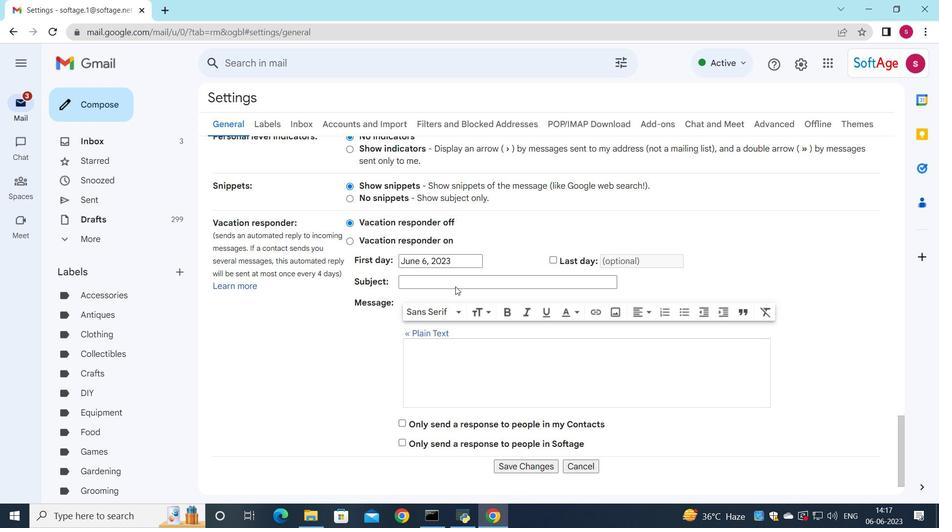 
Action: Mouse moved to (521, 431)
Screenshot: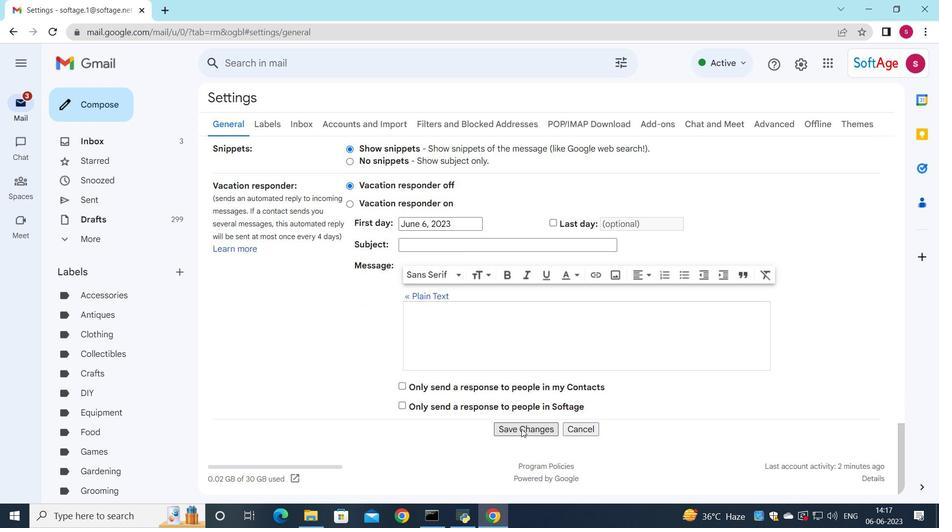 
Action: Mouse pressed left at (521, 431)
Screenshot: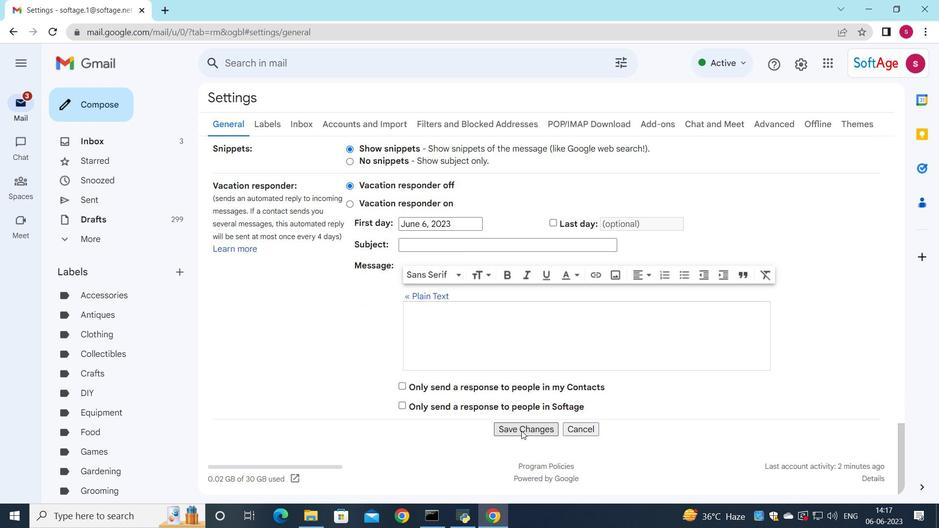 
Action: Mouse moved to (211, 267)
Screenshot: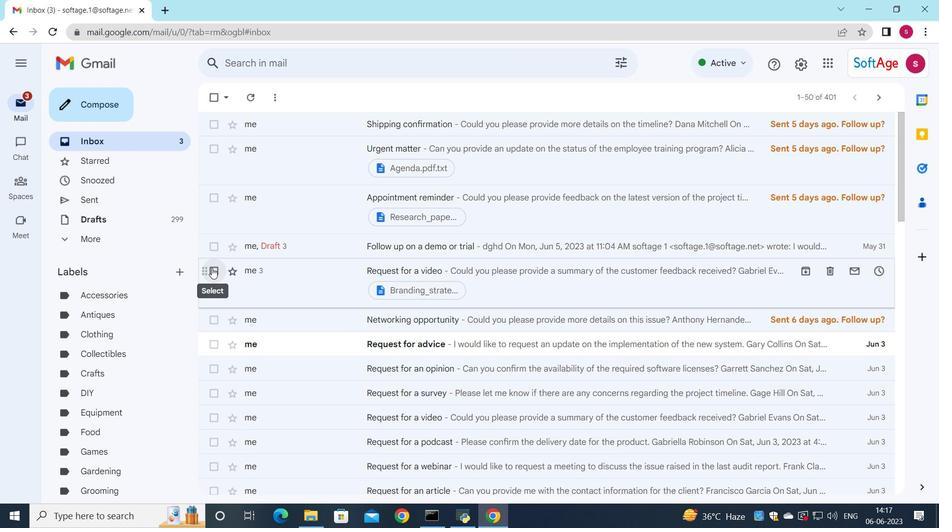 
Action: Mouse pressed left at (211, 267)
Screenshot: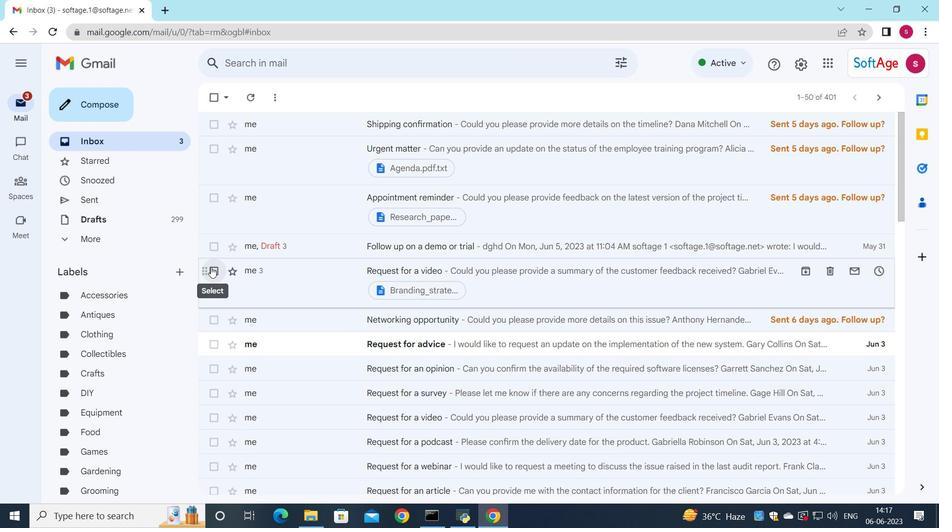 
Action: Mouse moved to (485, 97)
Screenshot: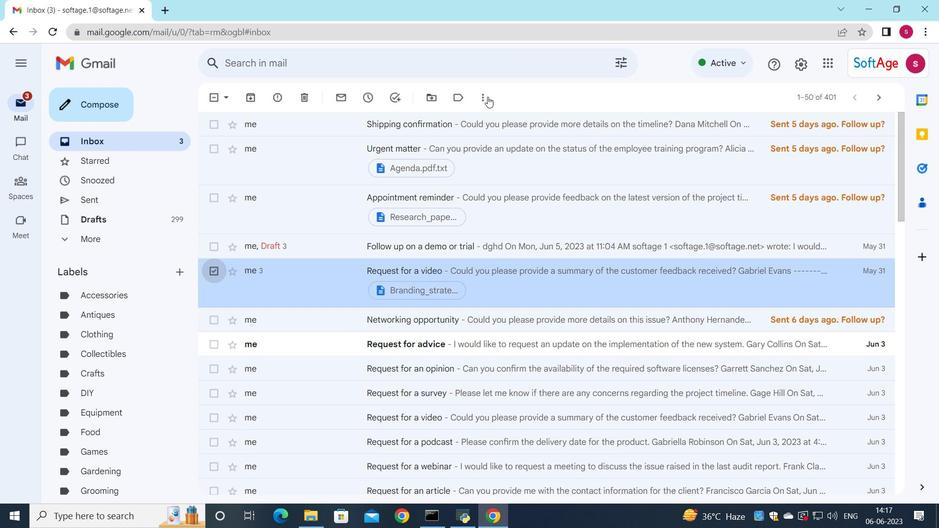 
Action: Mouse pressed left at (485, 97)
Screenshot: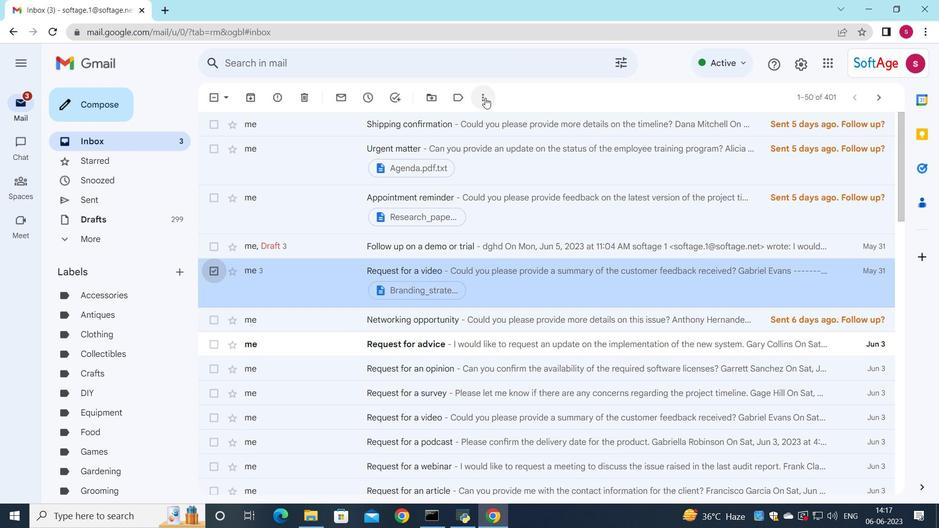
Action: Mouse moved to (509, 217)
Screenshot: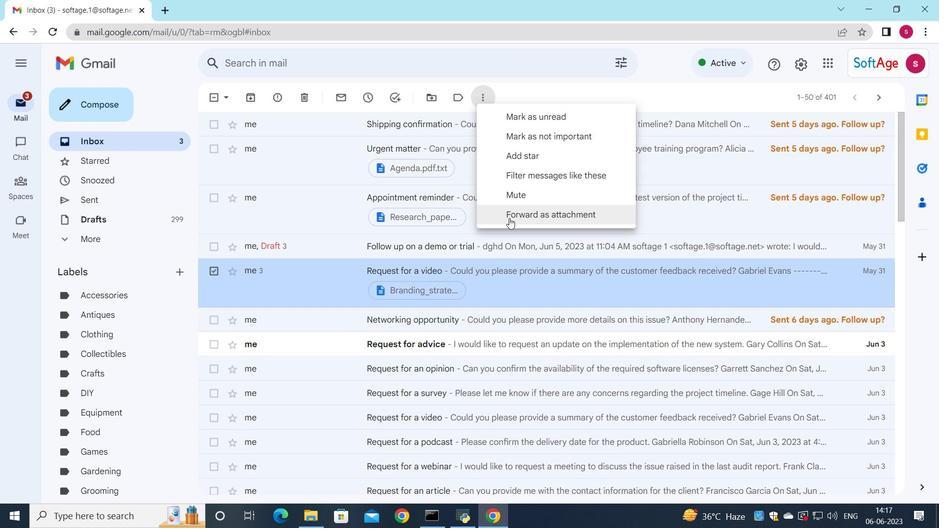 
Action: Mouse pressed left at (509, 217)
Screenshot: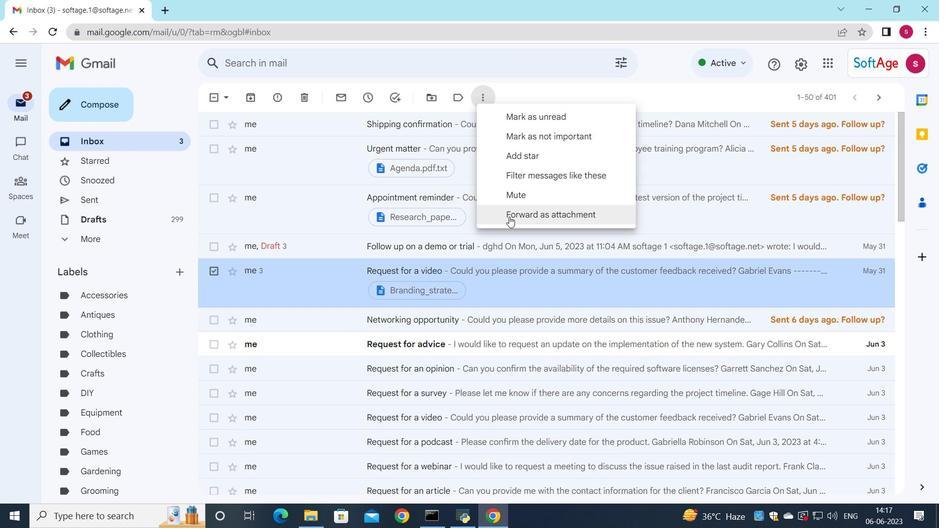 
Action: Mouse moved to (627, 211)
Screenshot: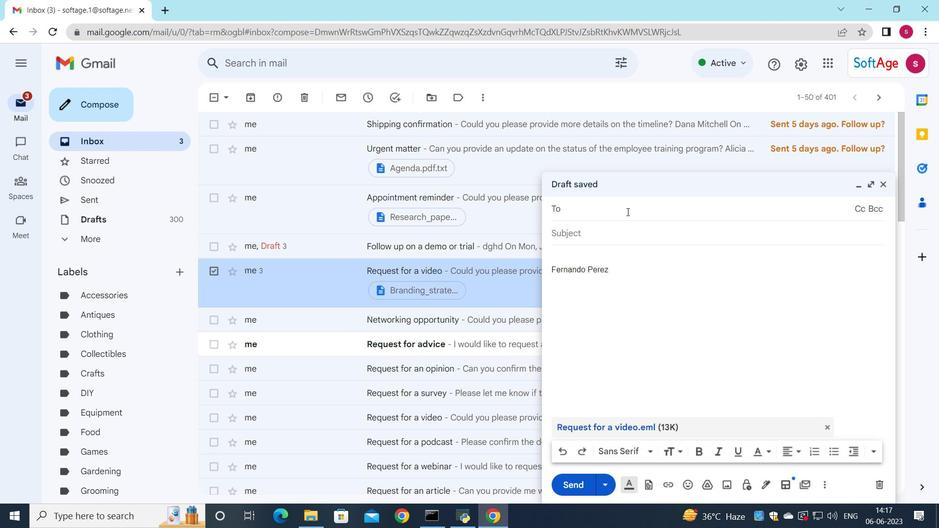 
Action: Key pressed s
Screenshot: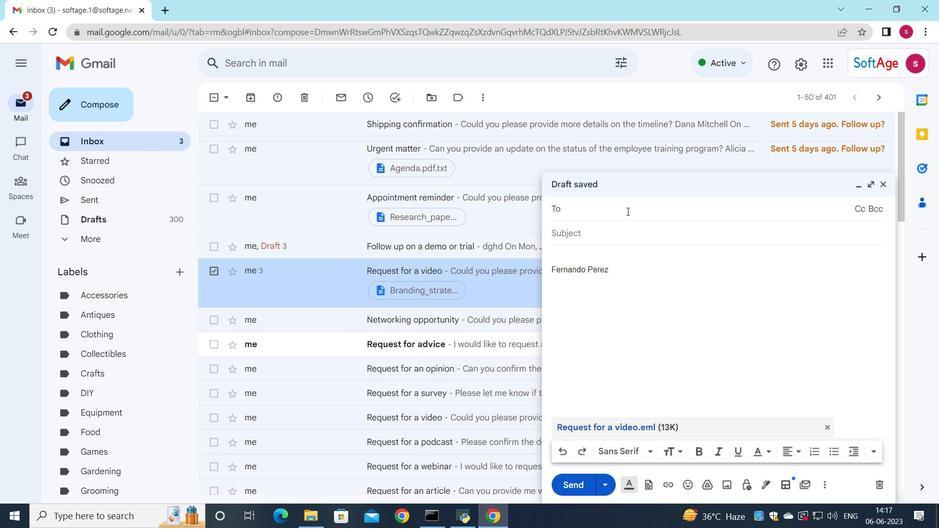 
Action: Mouse moved to (641, 301)
Screenshot: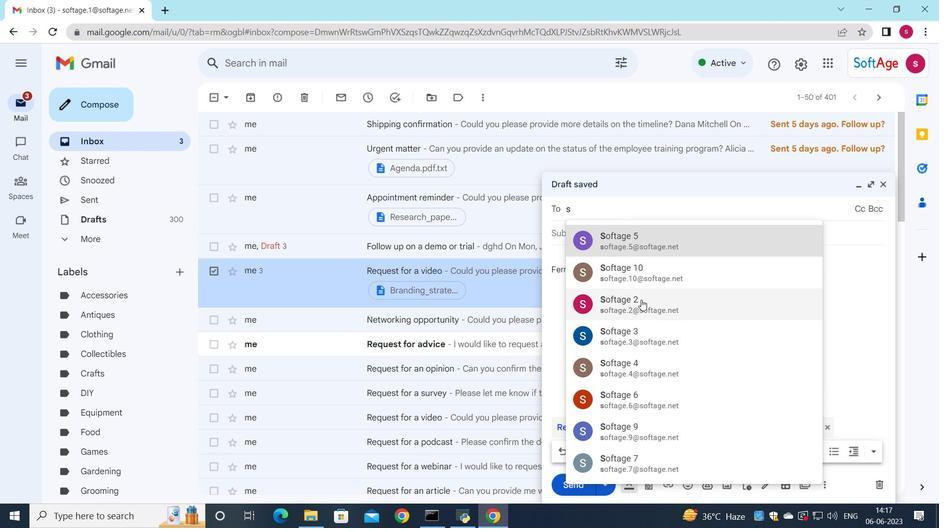 
Action: Mouse pressed left at (641, 301)
Screenshot: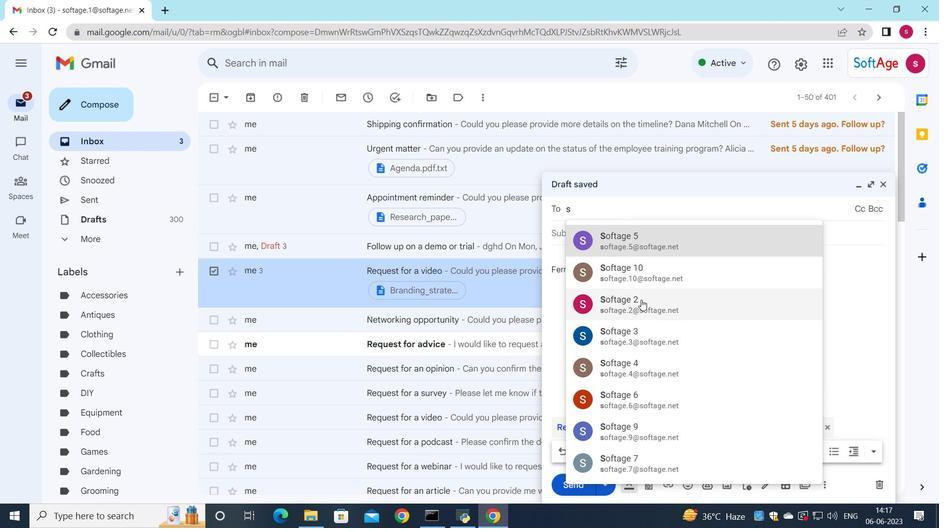 
Action: Mouse moved to (578, 236)
Screenshot: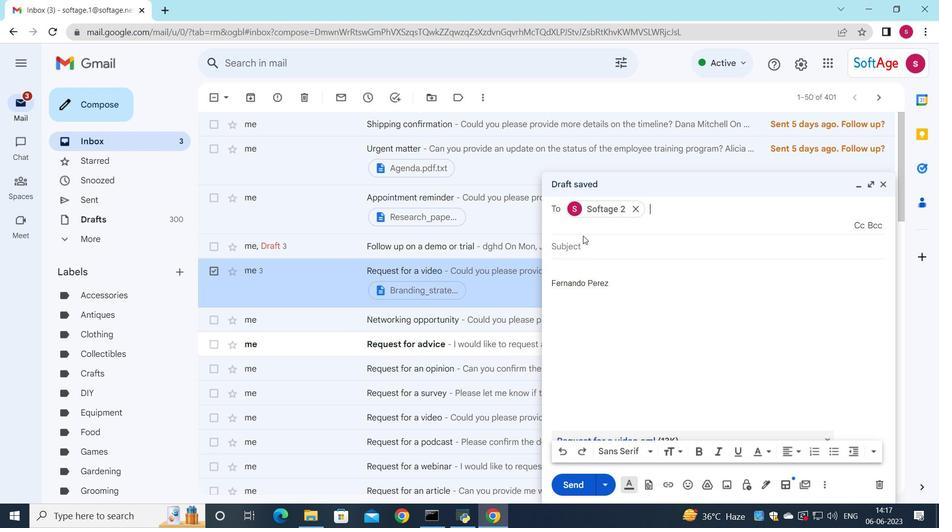 
Action: Mouse pressed left at (578, 236)
Screenshot: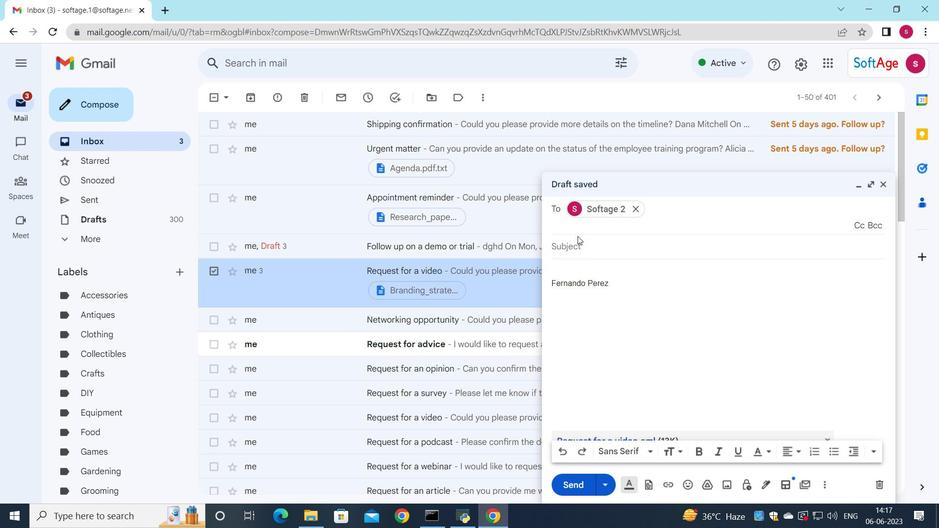 
Action: Mouse moved to (597, 197)
Screenshot: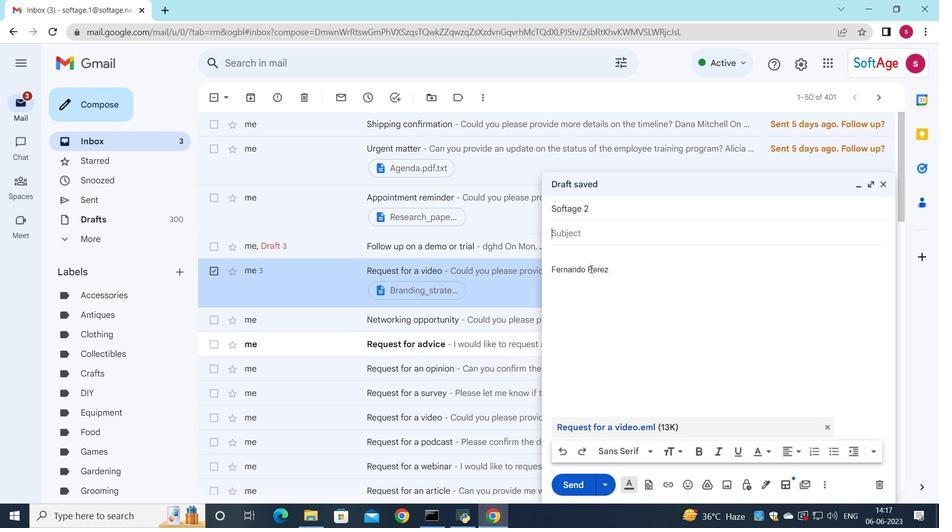 
Action: Key pressed <Key.shift>Request<Key.space>for<Key.space>a<Key.space>case<Key.space>study<Key.space>
Screenshot: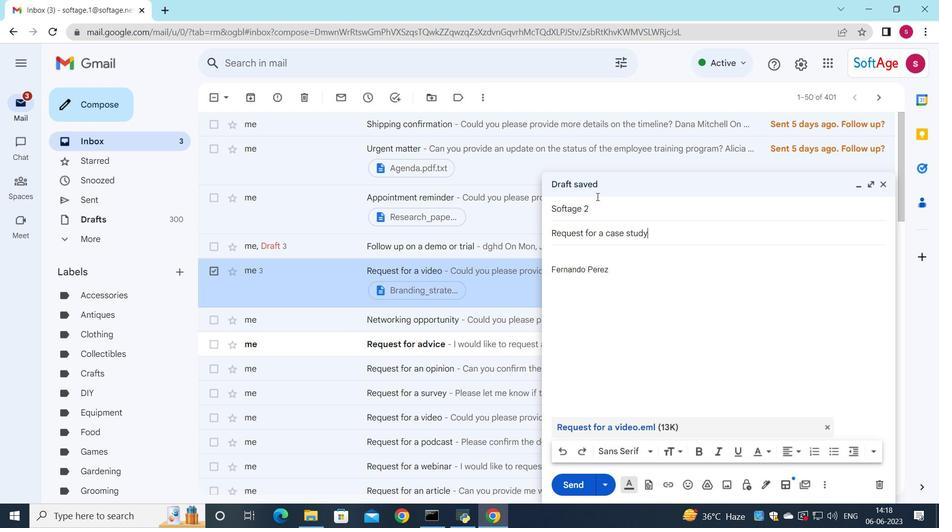 
Action: Mouse moved to (572, 256)
Screenshot: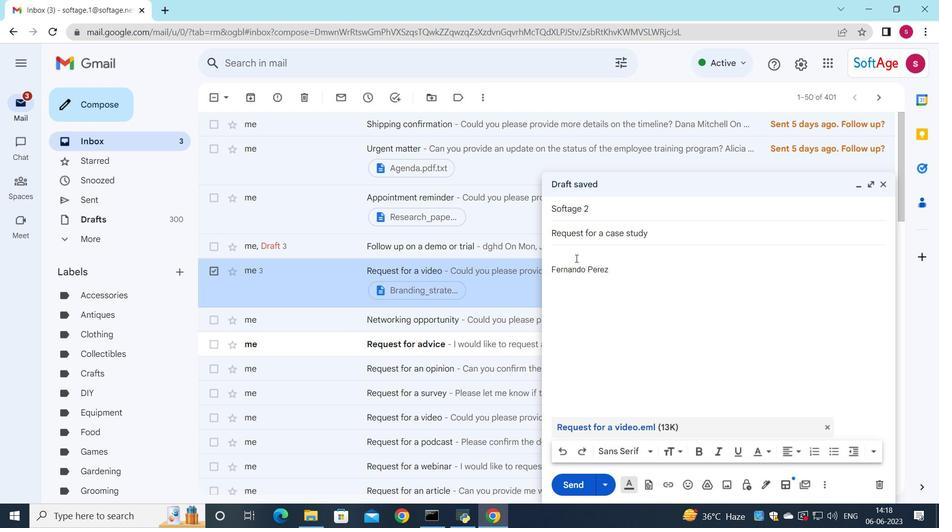 
Action: Mouse pressed left at (572, 256)
Screenshot: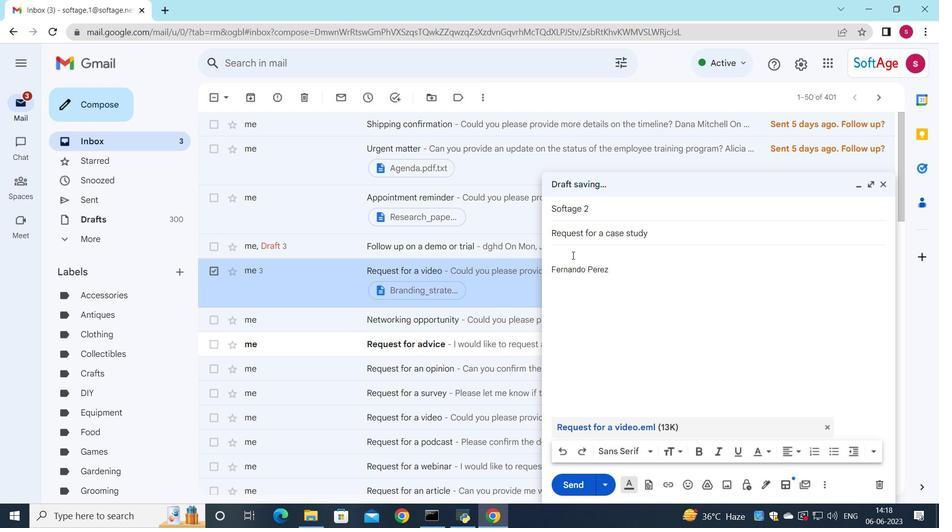 
Action: Key pressed <Key.shift>Please<Key.space>provide<Key.space>an<Key.space>update<Key.space>on<Key.space>the<Key.space>status<Key.space>of<Key.space>the<Key.space>customer<Key.space>complaint<Key.space>resolution.
Screenshot: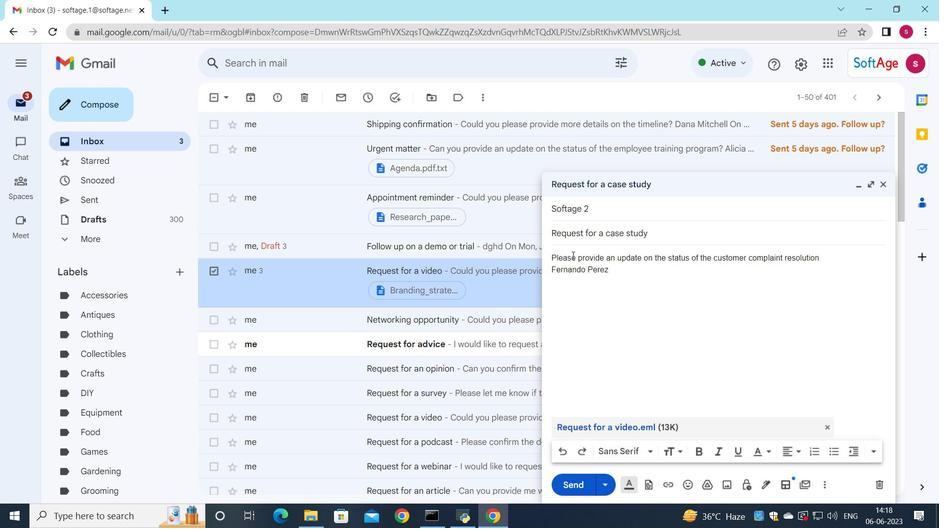 
Action: Mouse moved to (575, 483)
Screenshot: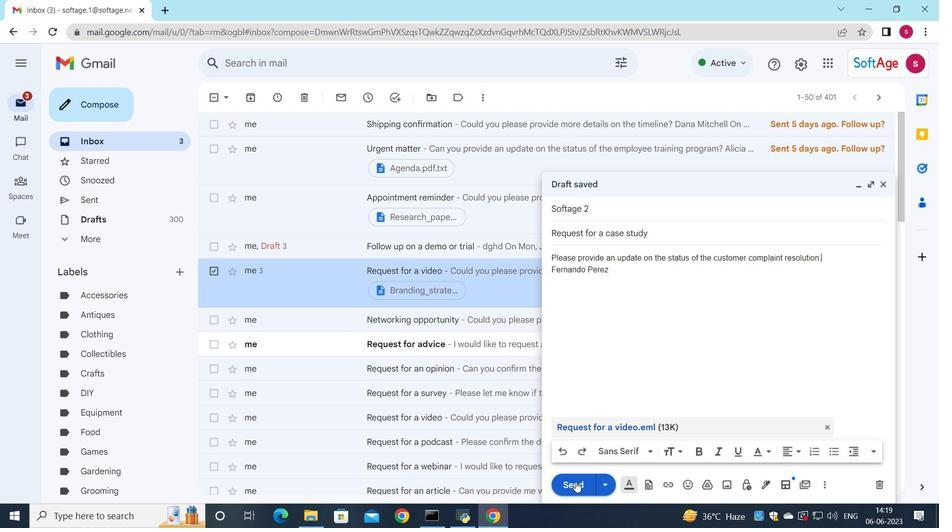 
Action: Mouse pressed left at (575, 483)
Screenshot: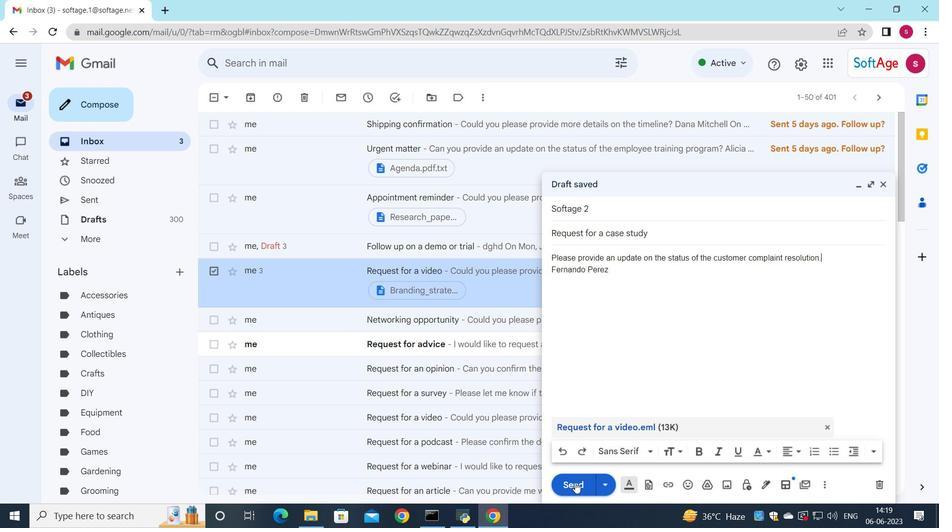 
Action: Mouse moved to (614, 201)
Screenshot: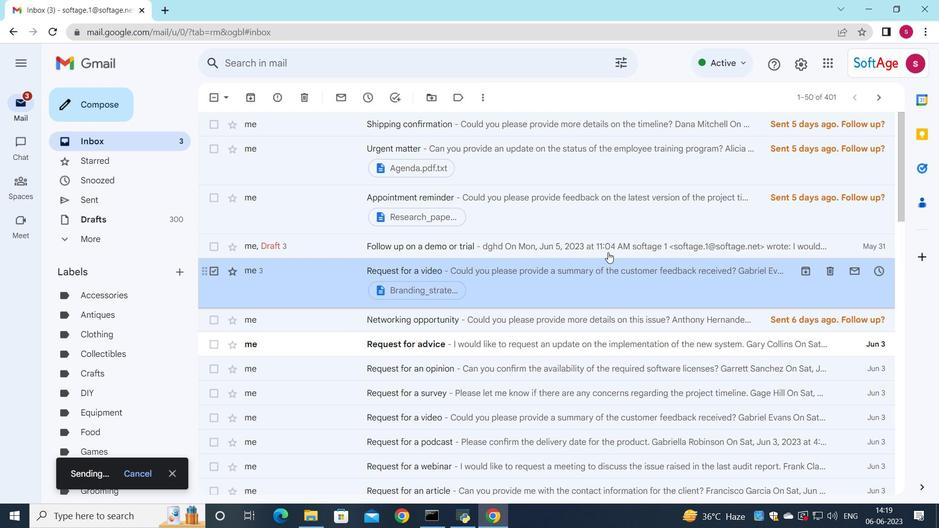 
